 Task: Look for space in Dreux, France from 1st June, 2023 to 9th June, 2023 for 5 adults in price range Rs.6000 to Rs.12000. Place can be entire place with 3 bedrooms having 3 beds and 3 bathrooms. Property type can be house, flat, guest house. Booking option can be shelf check-in. Required host language is English.
Action: Mouse moved to (455, 107)
Screenshot: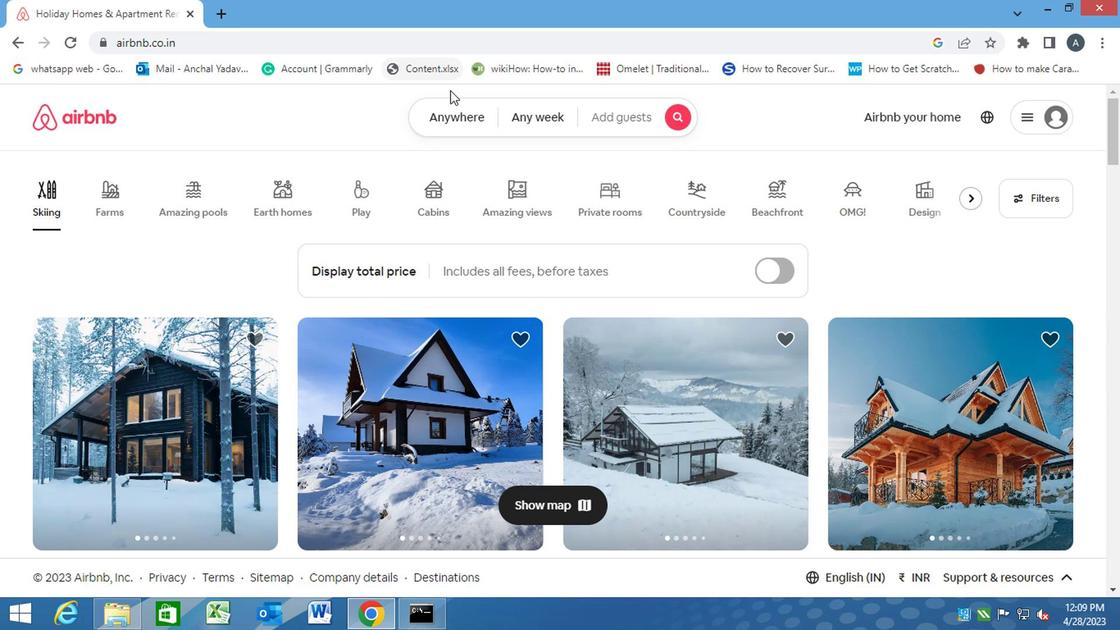 
Action: Mouse pressed left at (455, 107)
Screenshot: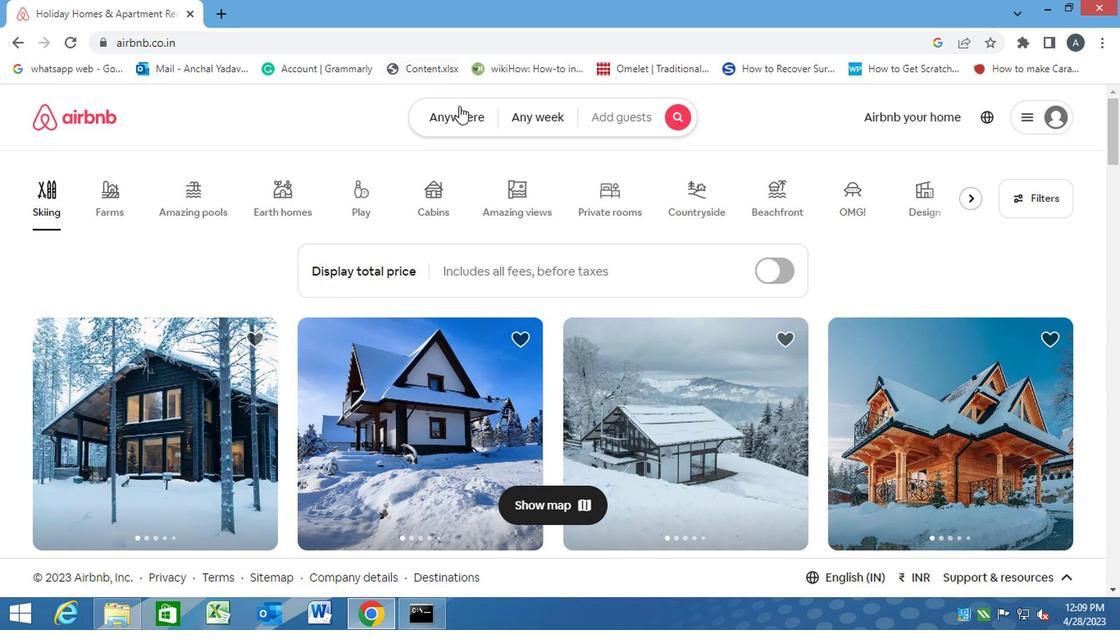 
Action: Mouse moved to (379, 175)
Screenshot: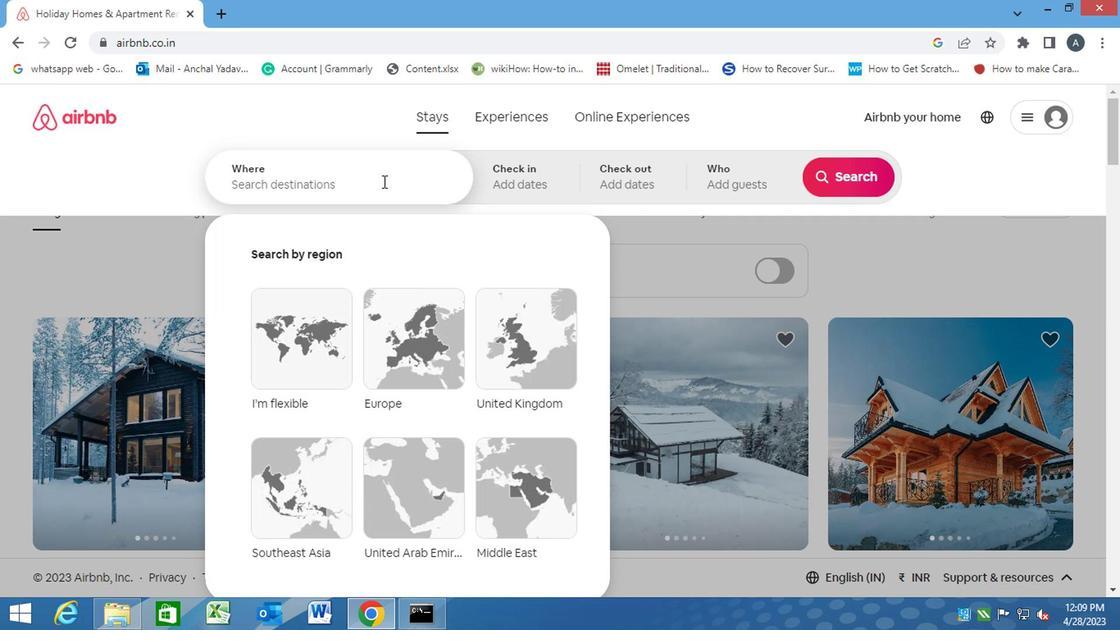 
Action: Mouse pressed left at (379, 175)
Screenshot: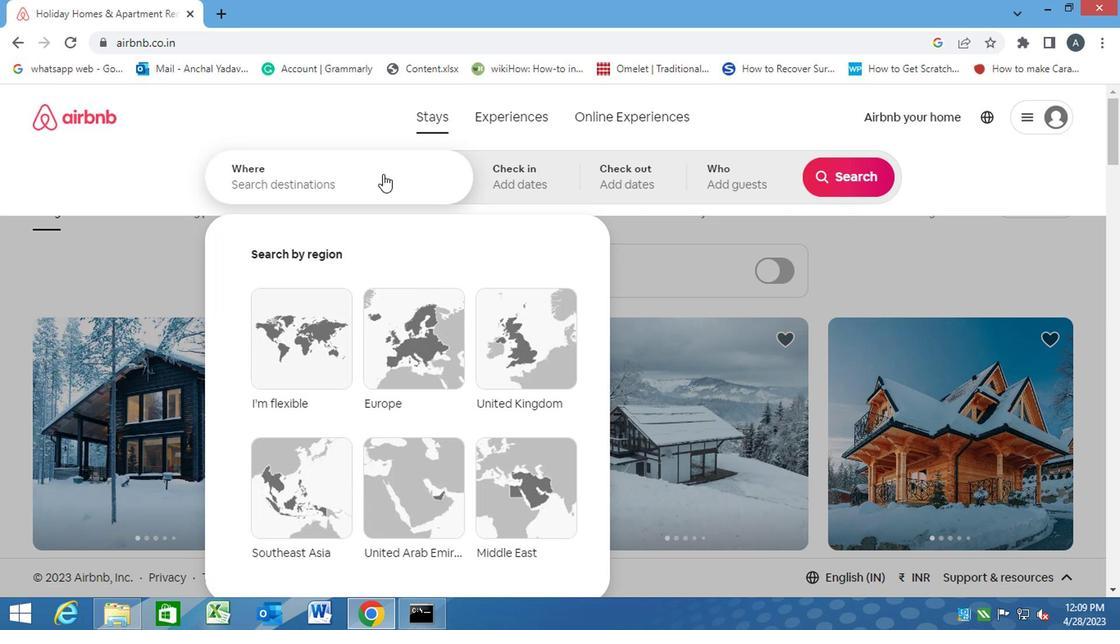 
Action: Key pressed d<Key.caps_lock>reux,<Key.space><Key.caps_lock>f<Key.caps_lock>rance<Key.enter>
Screenshot: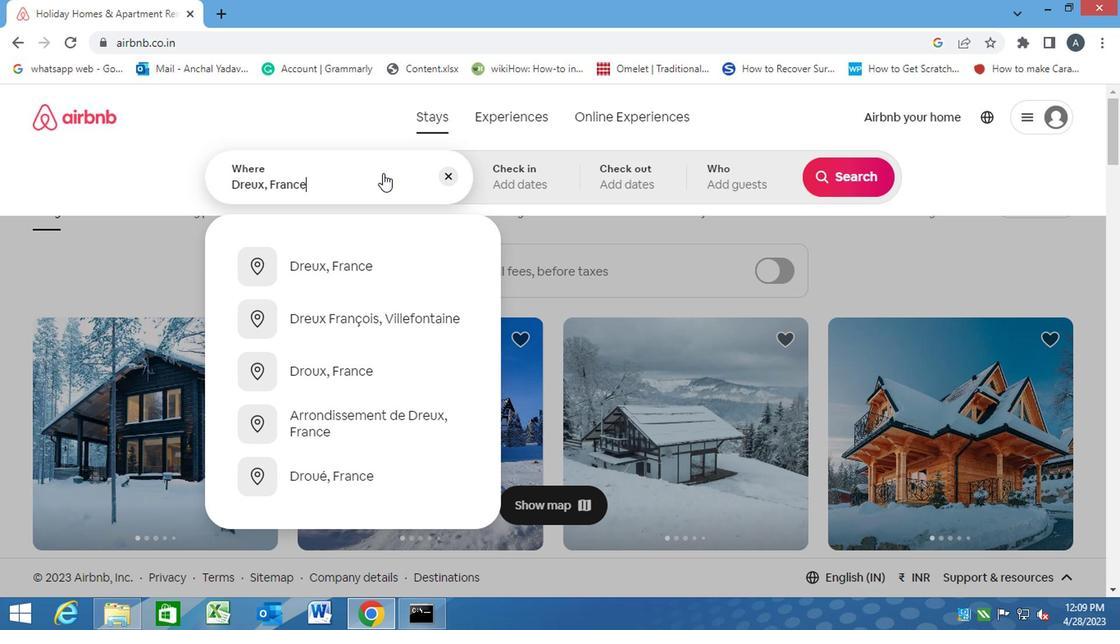 
Action: Mouse moved to (840, 307)
Screenshot: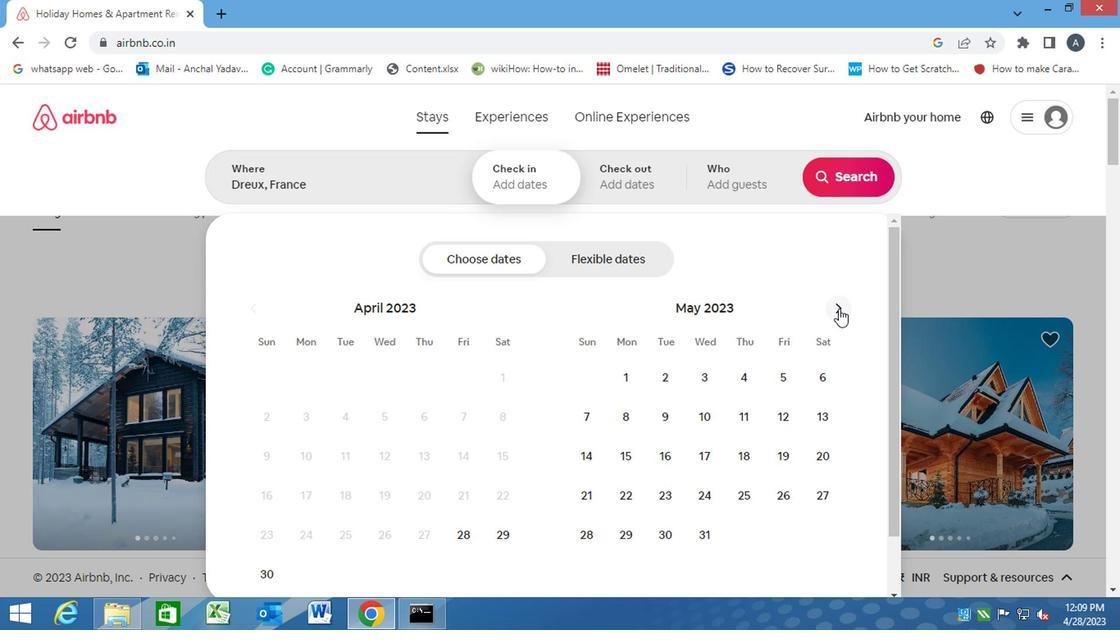 
Action: Mouse pressed left at (840, 307)
Screenshot: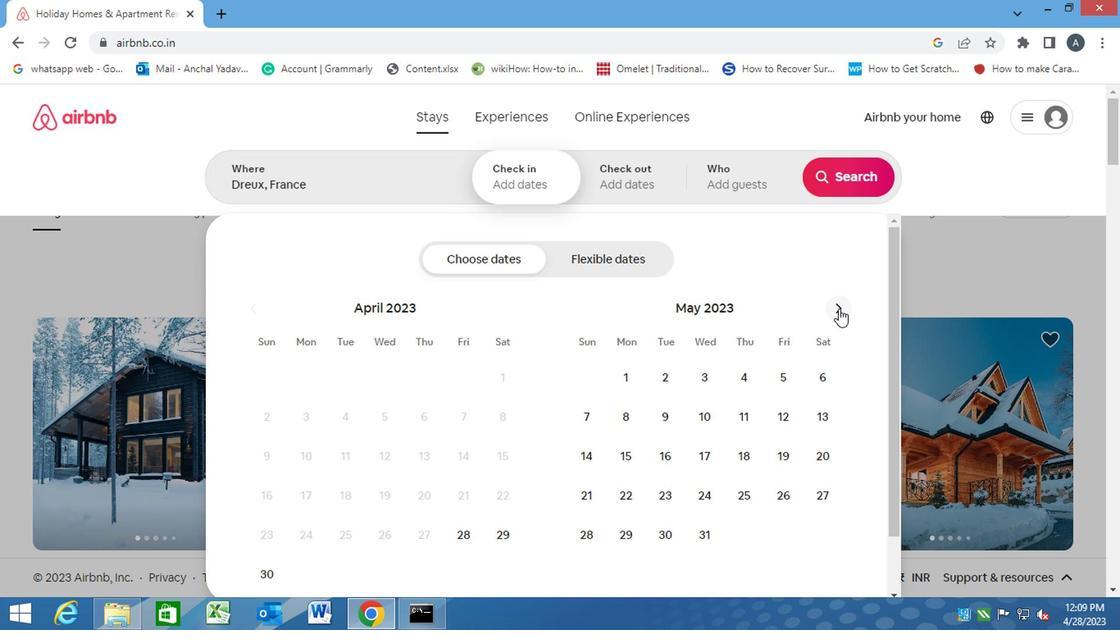 
Action: Mouse moved to (740, 374)
Screenshot: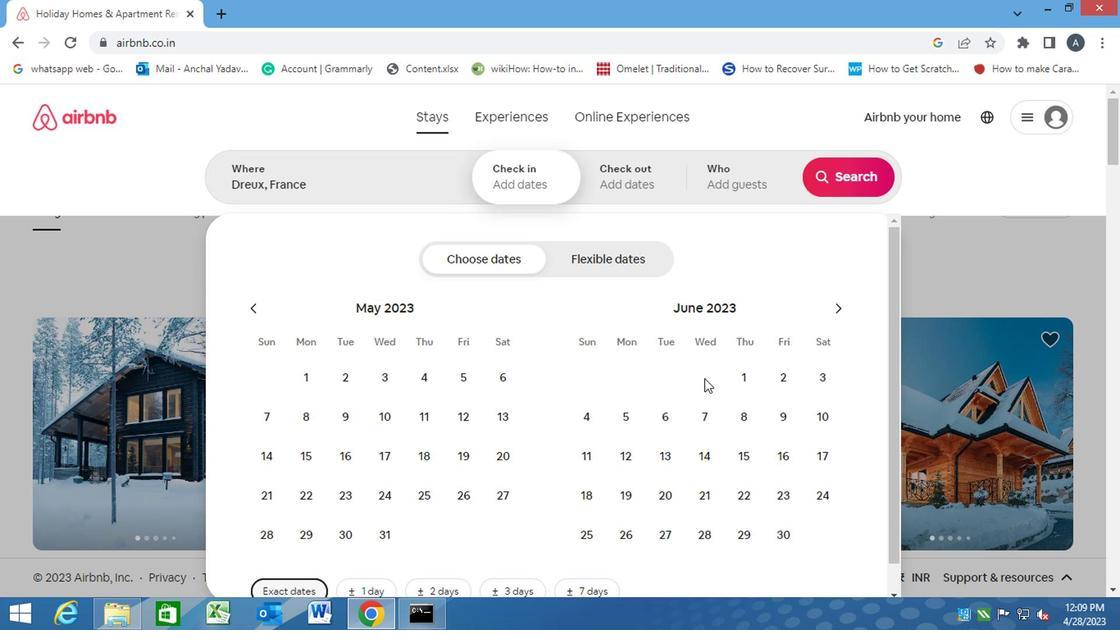 
Action: Mouse pressed left at (740, 374)
Screenshot: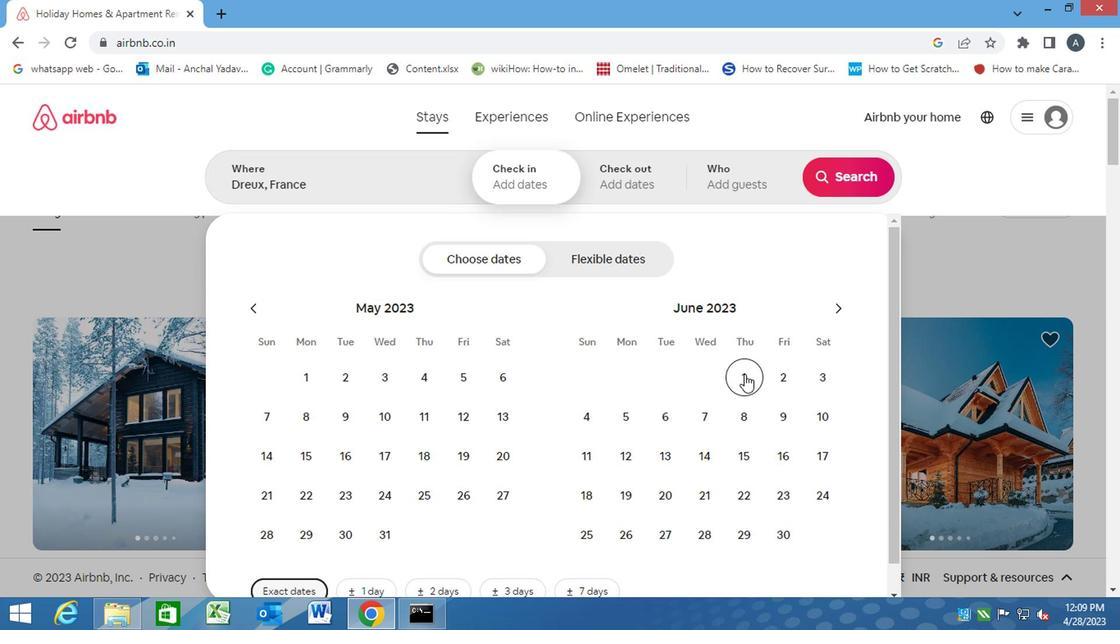 
Action: Mouse moved to (779, 411)
Screenshot: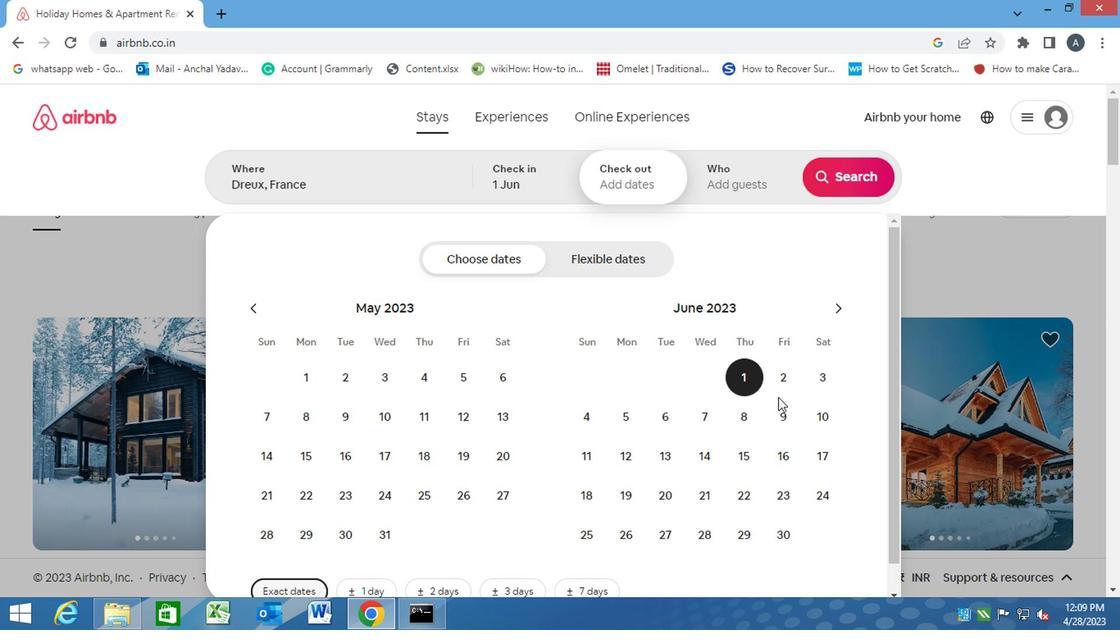 
Action: Mouse pressed left at (779, 411)
Screenshot: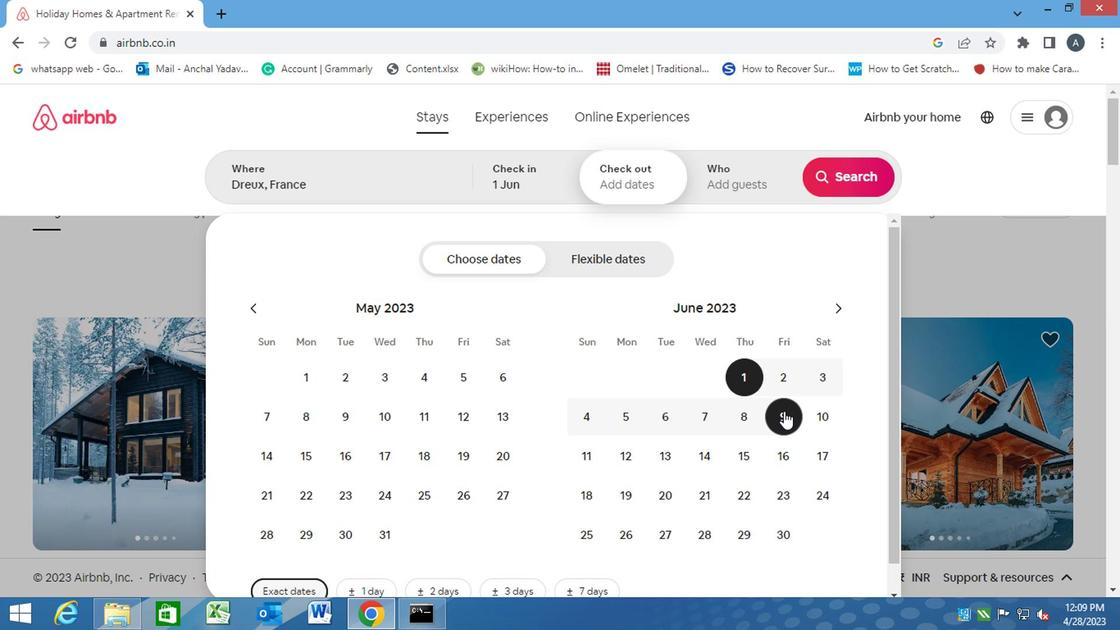 
Action: Mouse moved to (732, 172)
Screenshot: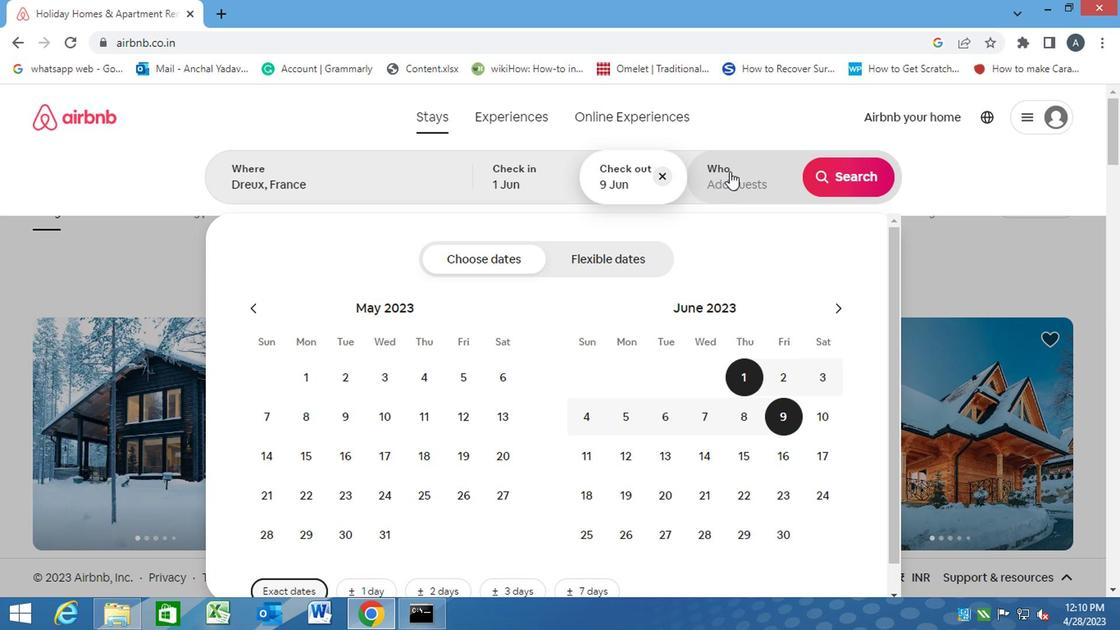 
Action: Mouse pressed left at (732, 172)
Screenshot: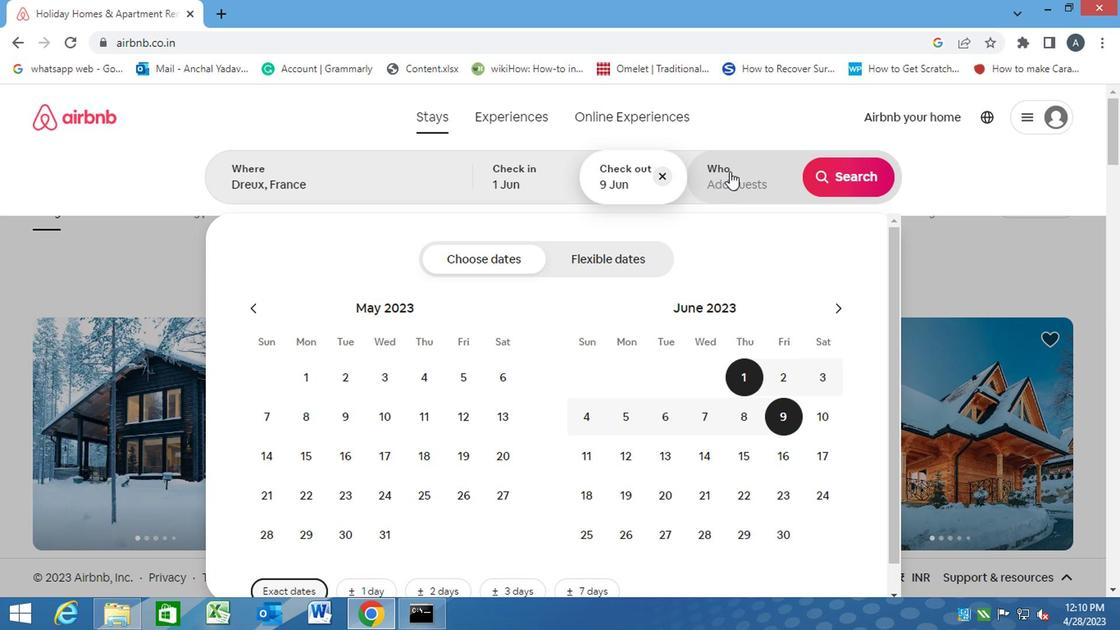 
Action: Mouse moved to (851, 263)
Screenshot: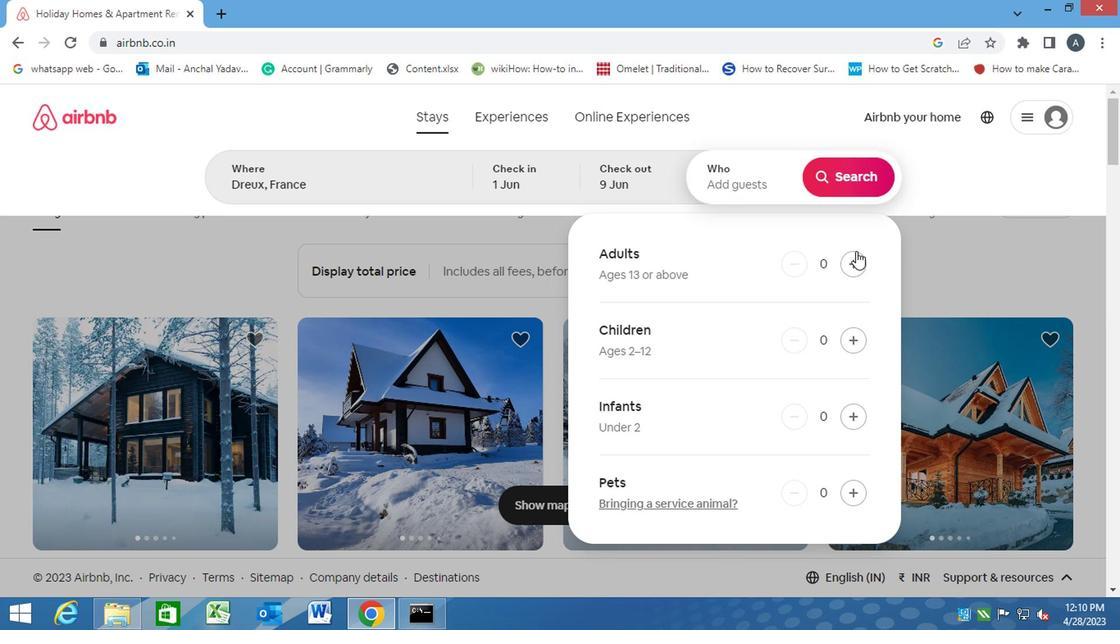 
Action: Mouse pressed left at (851, 263)
Screenshot: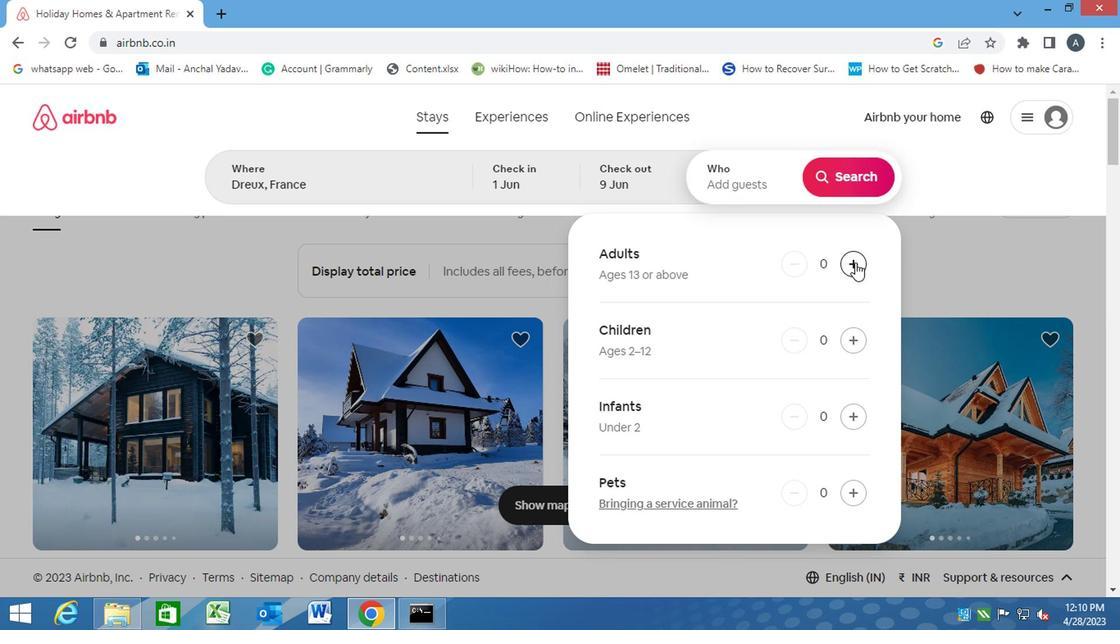 
Action: Mouse moved to (850, 263)
Screenshot: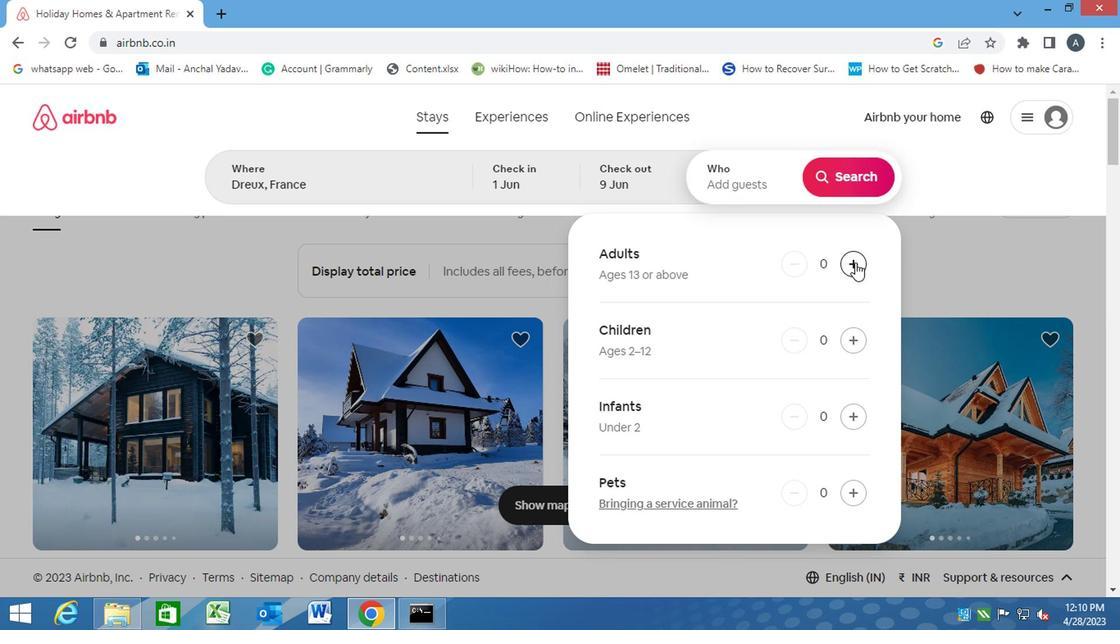 
Action: Mouse pressed left at (850, 263)
Screenshot: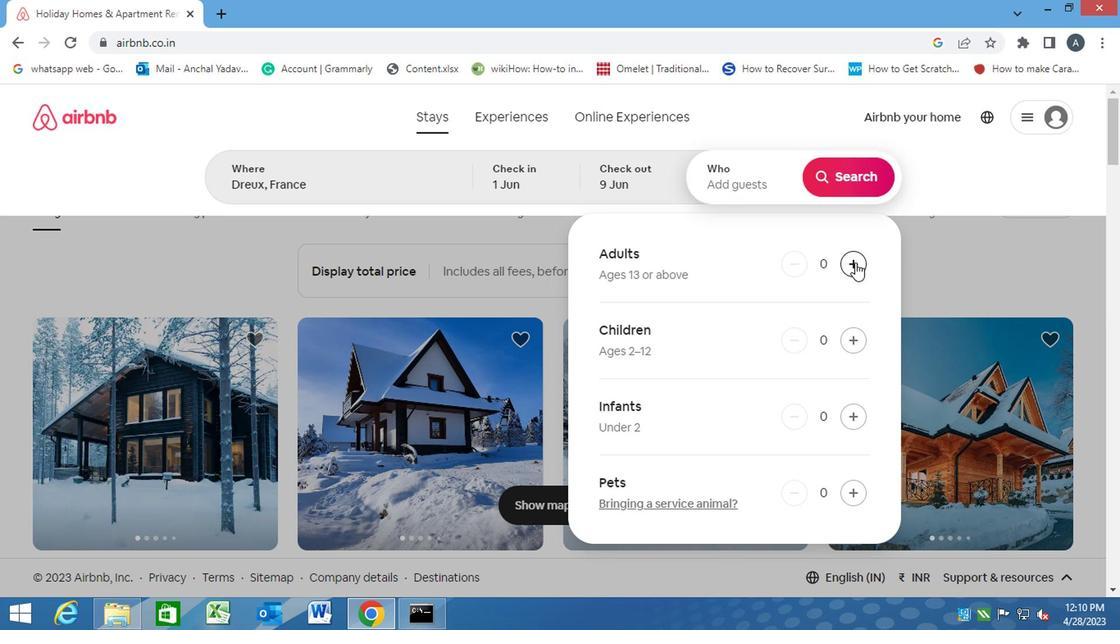 
Action: Mouse moved to (849, 263)
Screenshot: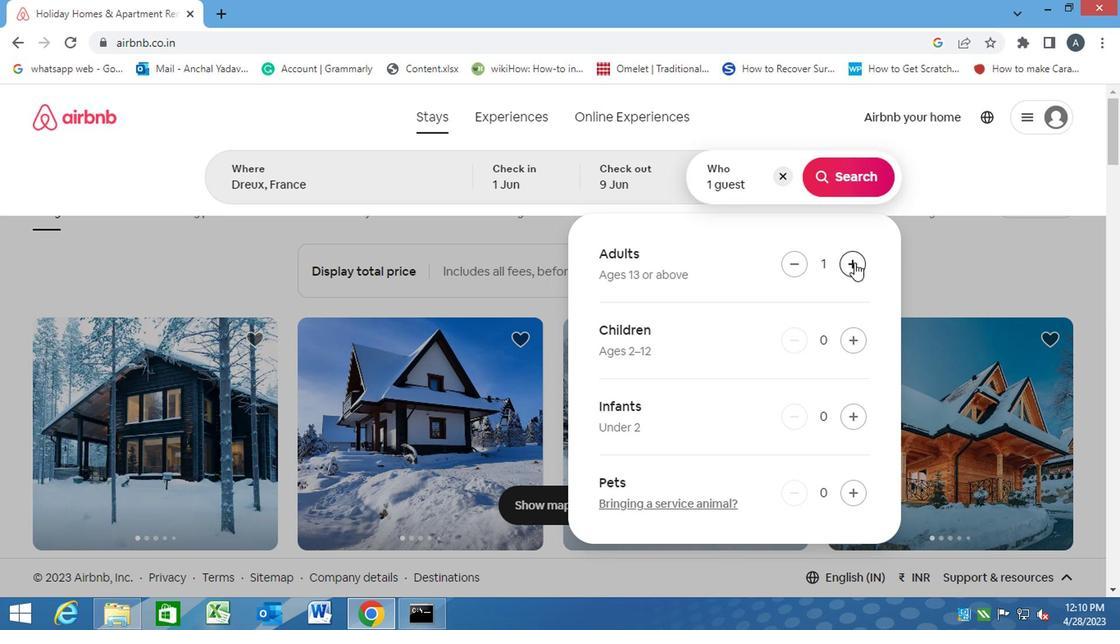 
Action: Mouse pressed left at (849, 263)
Screenshot: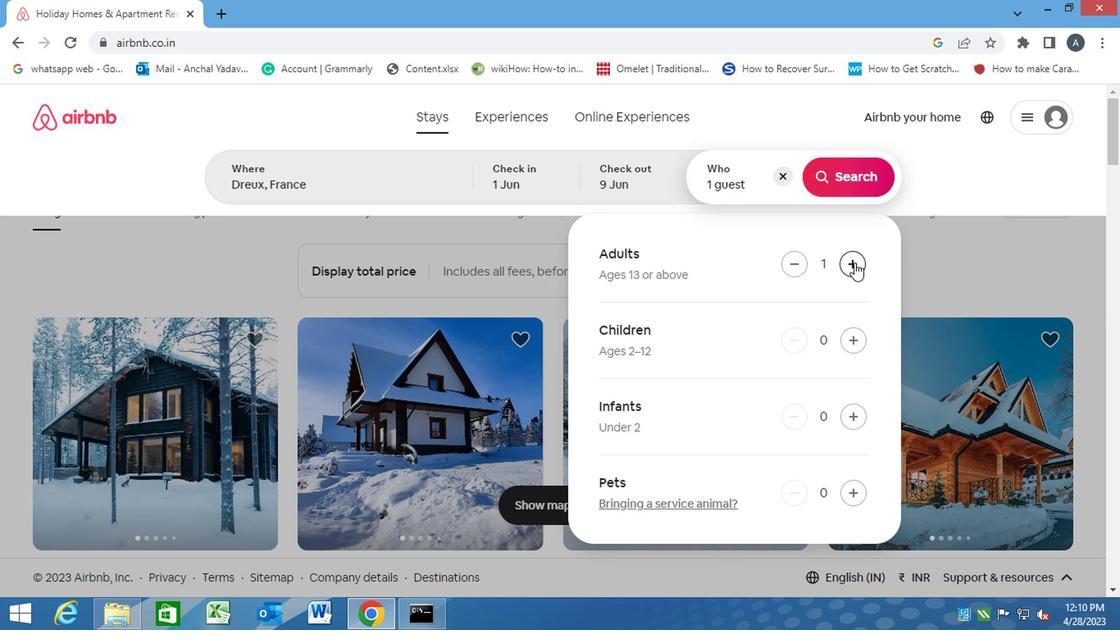 
Action: Mouse moved to (848, 263)
Screenshot: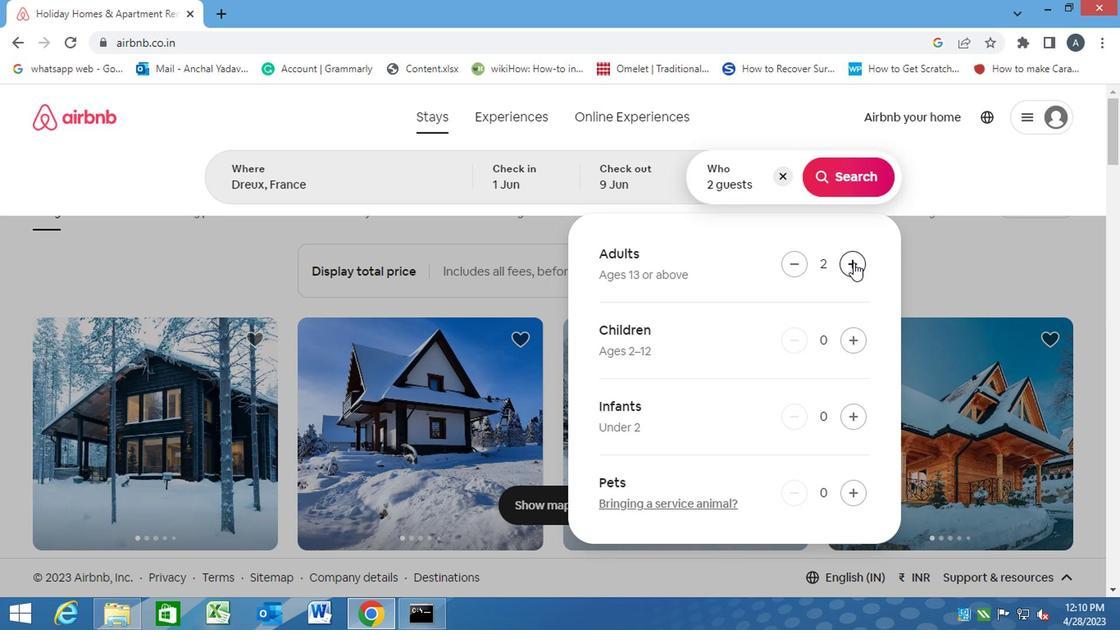 
Action: Mouse pressed left at (848, 263)
Screenshot: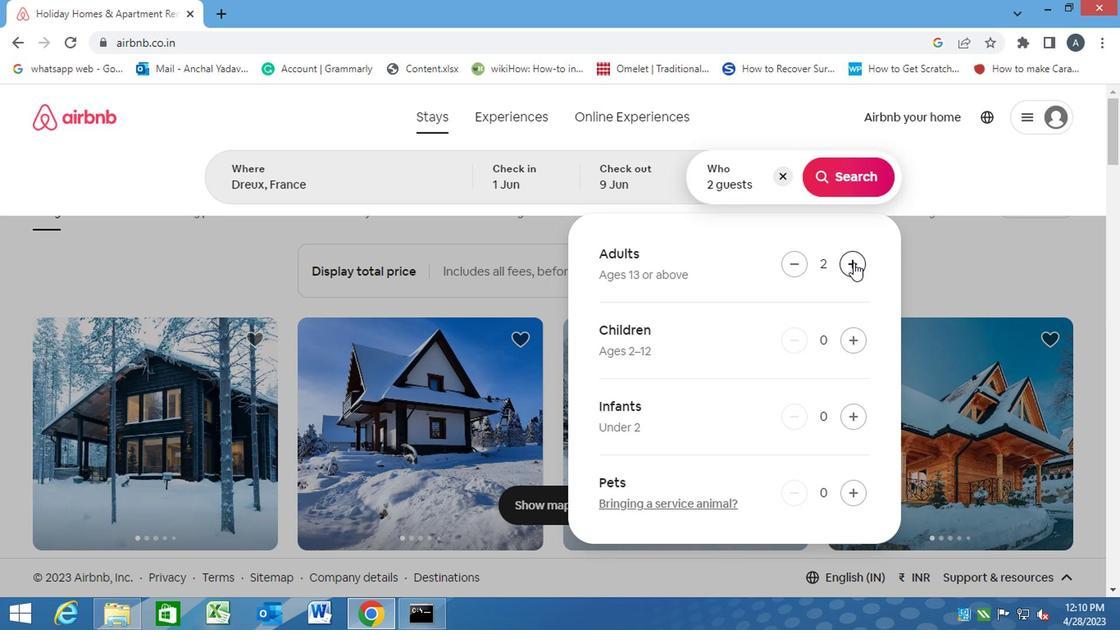 
Action: Mouse pressed left at (848, 263)
Screenshot: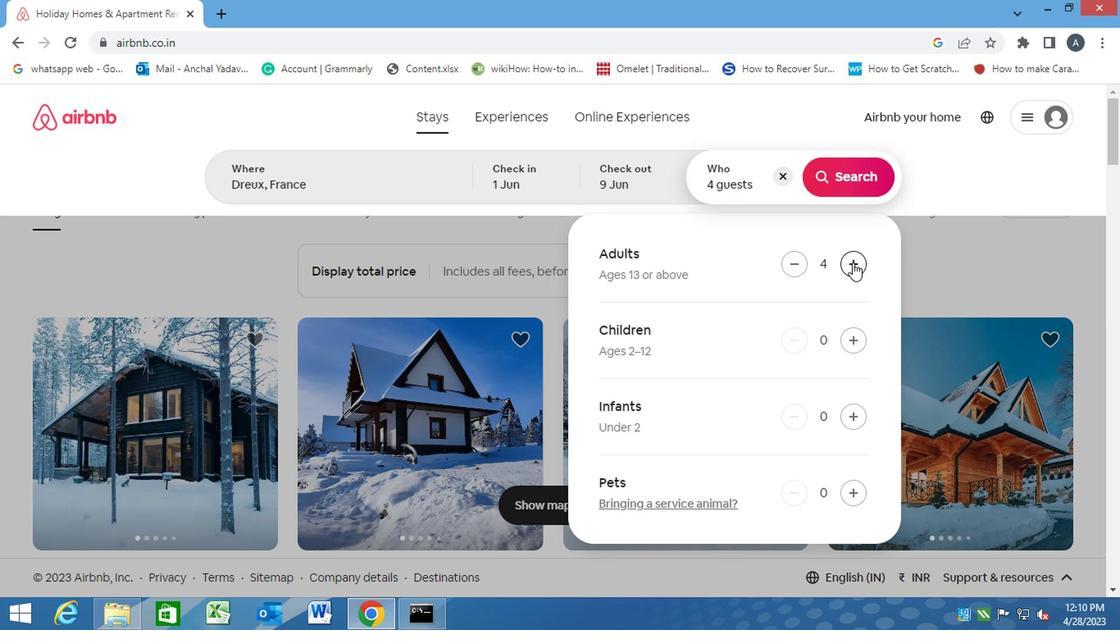 
Action: Mouse moved to (834, 183)
Screenshot: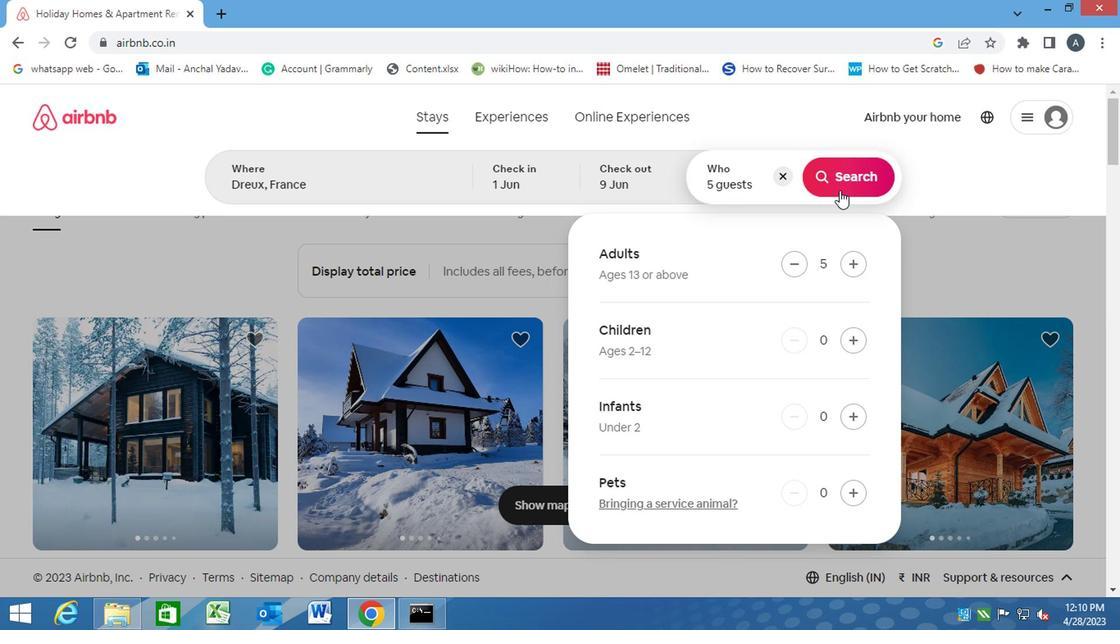 
Action: Mouse pressed left at (834, 183)
Screenshot: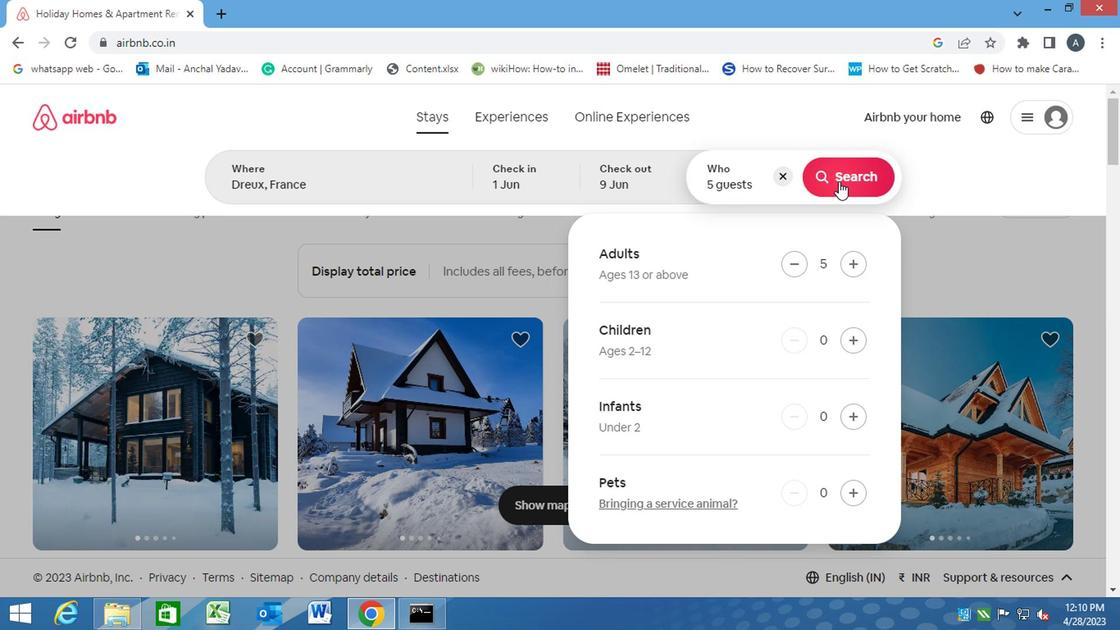 
Action: Mouse moved to (1023, 183)
Screenshot: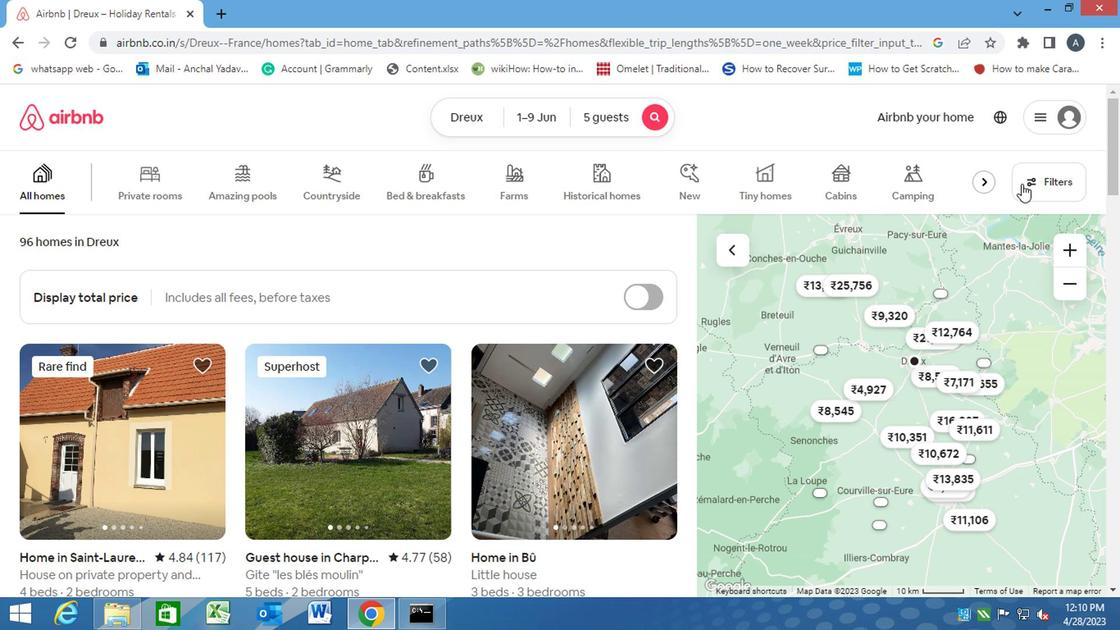 
Action: Mouse pressed left at (1023, 183)
Screenshot: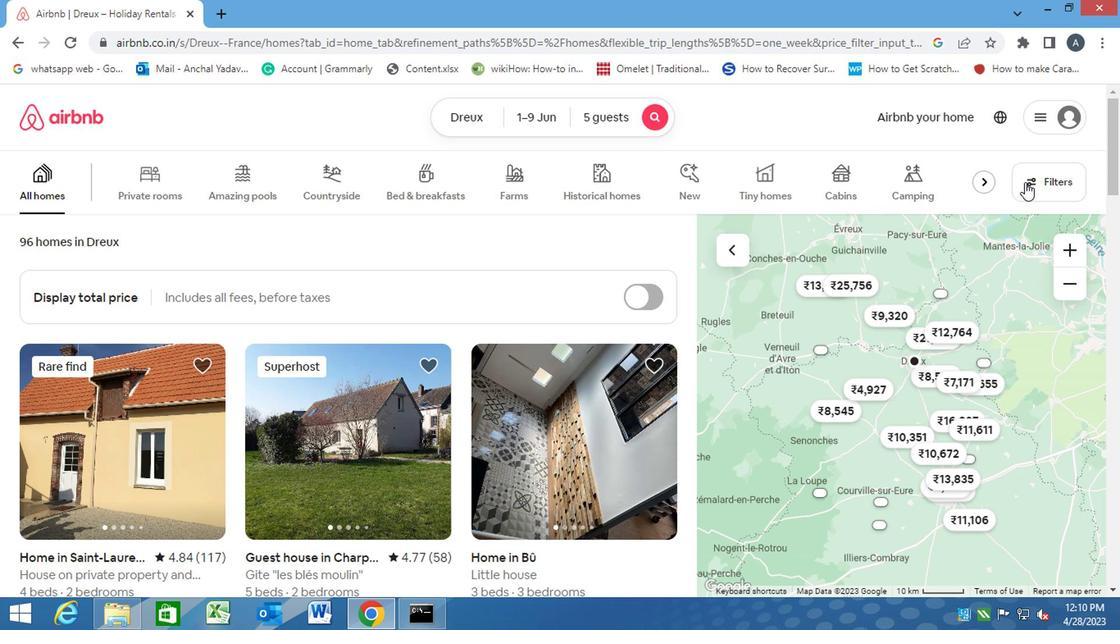 
Action: Mouse moved to (354, 391)
Screenshot: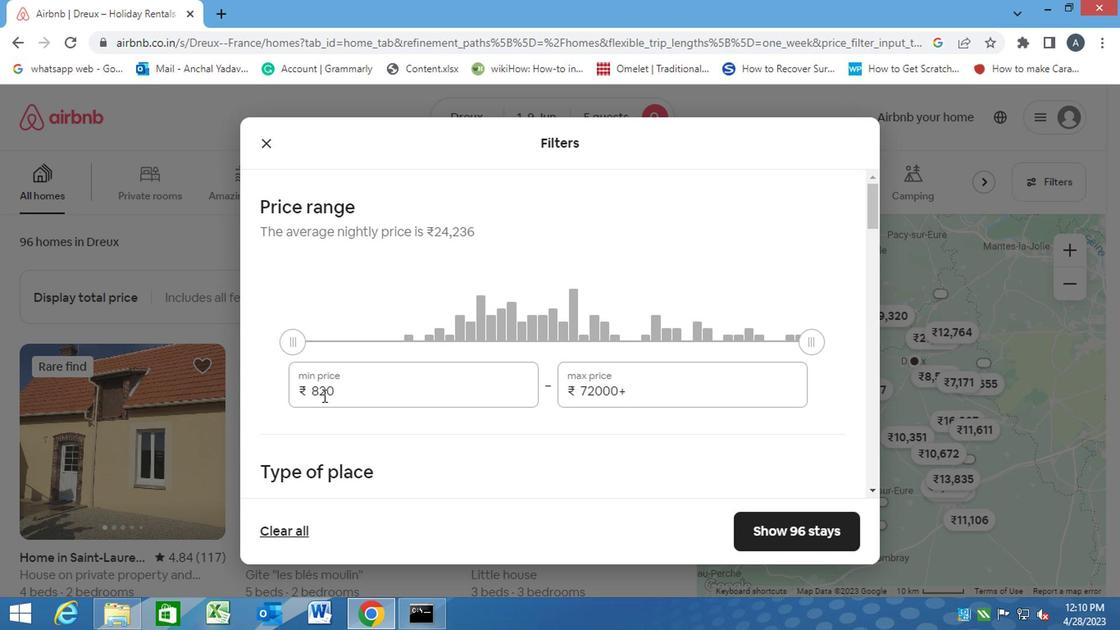 
Action: Mouse scrolled (354, 390) with delta (0, 0)
Screenshot: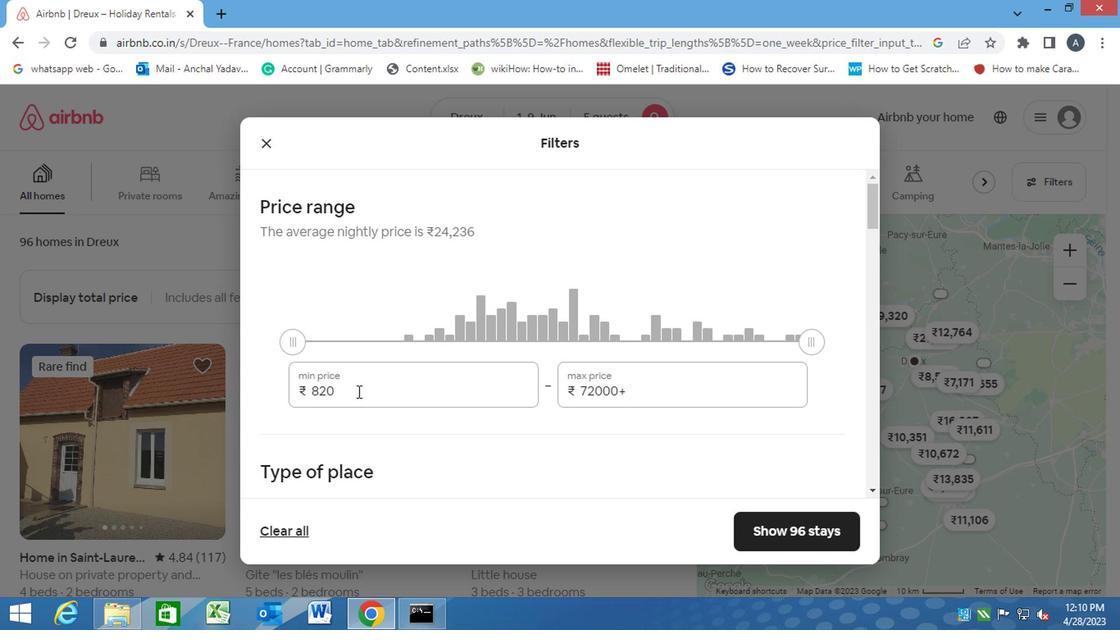 
Action: Mouse scrolled (354, 390) with delta (0, 0)
Screenshot: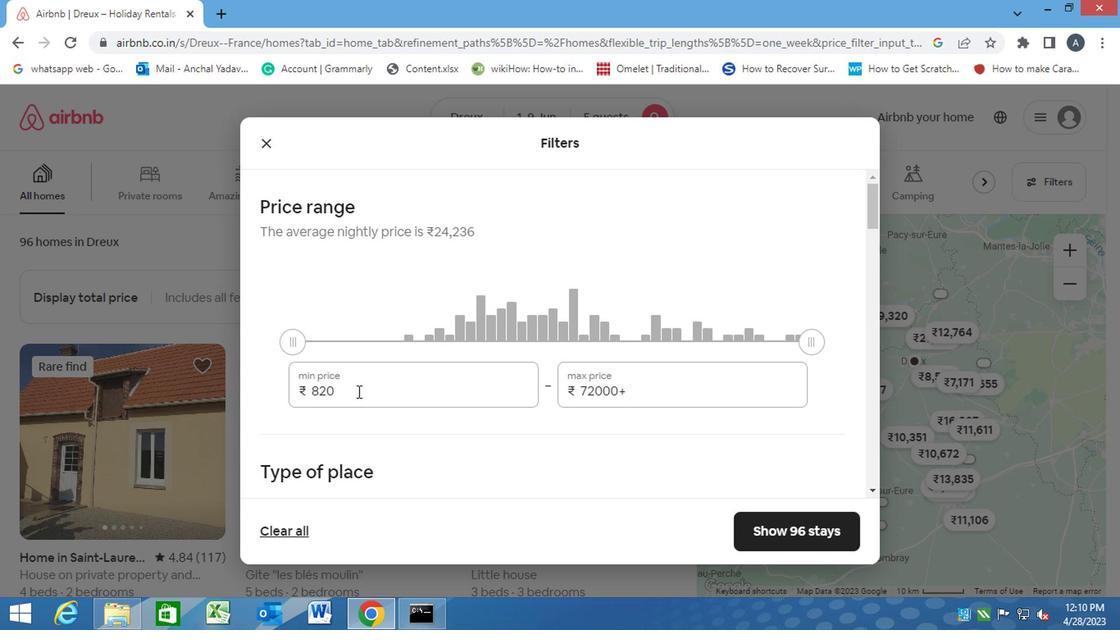 
Action: Mouse moved to (343, 218)
Screenshot: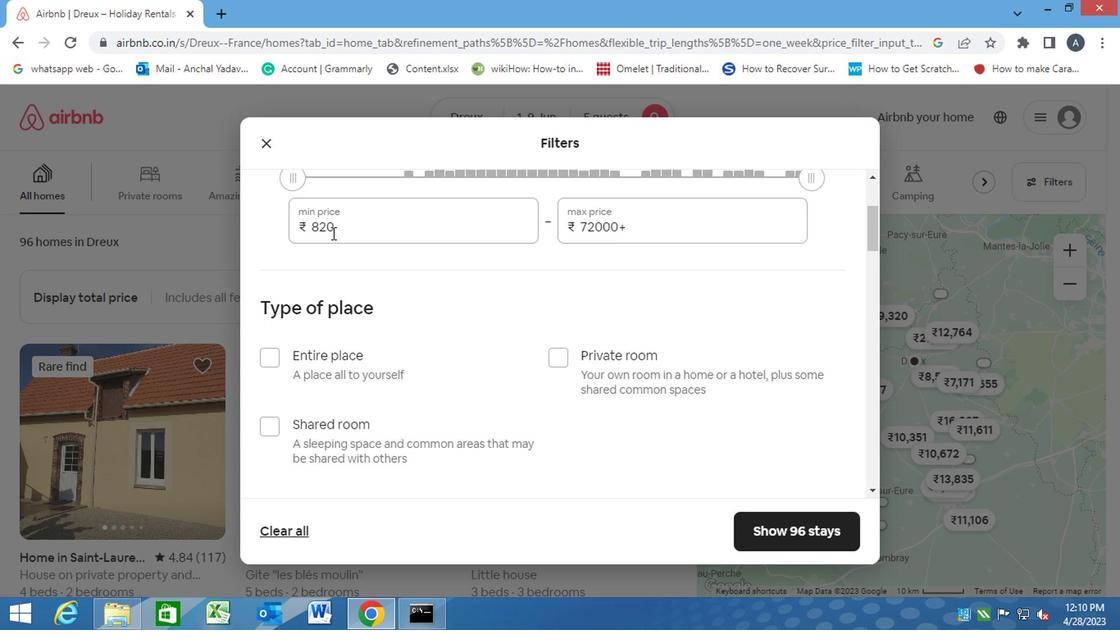 
Action: Mouse pressed left at (343, 218)
Screenshot: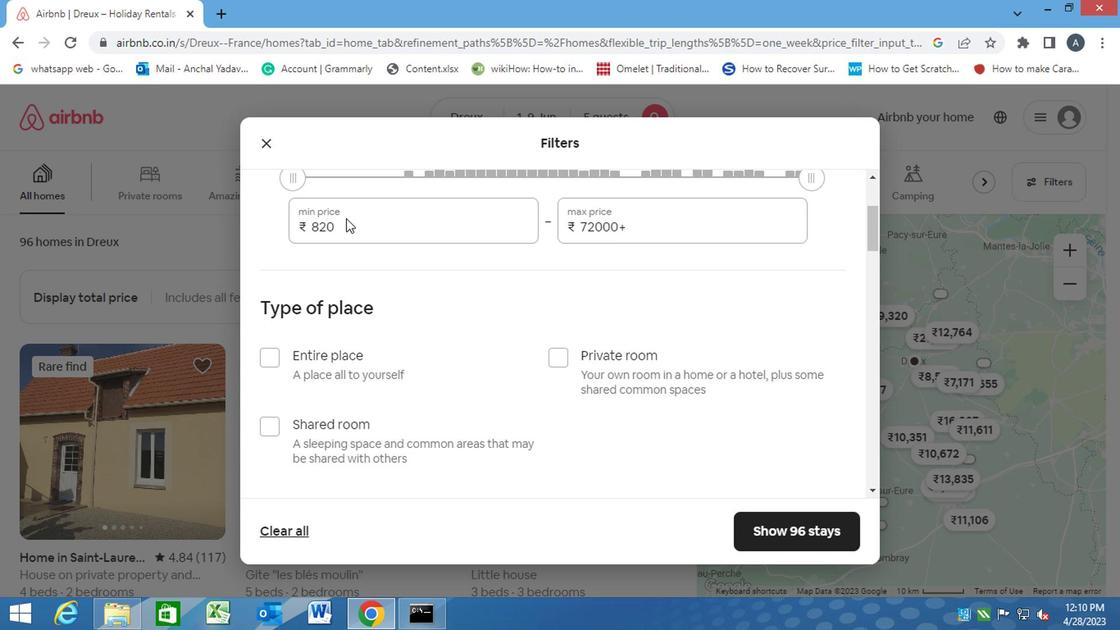 
Action: Mouse moved to (338, 224)
Screenshot: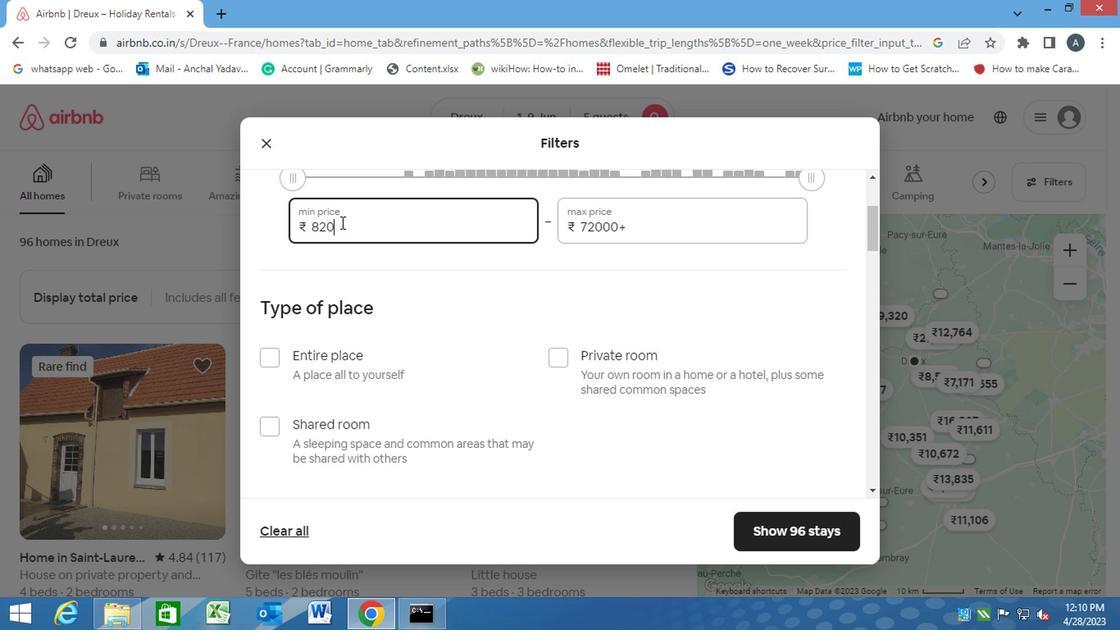 
Action: Mouse pressed left at (338, 224)
Screenshot: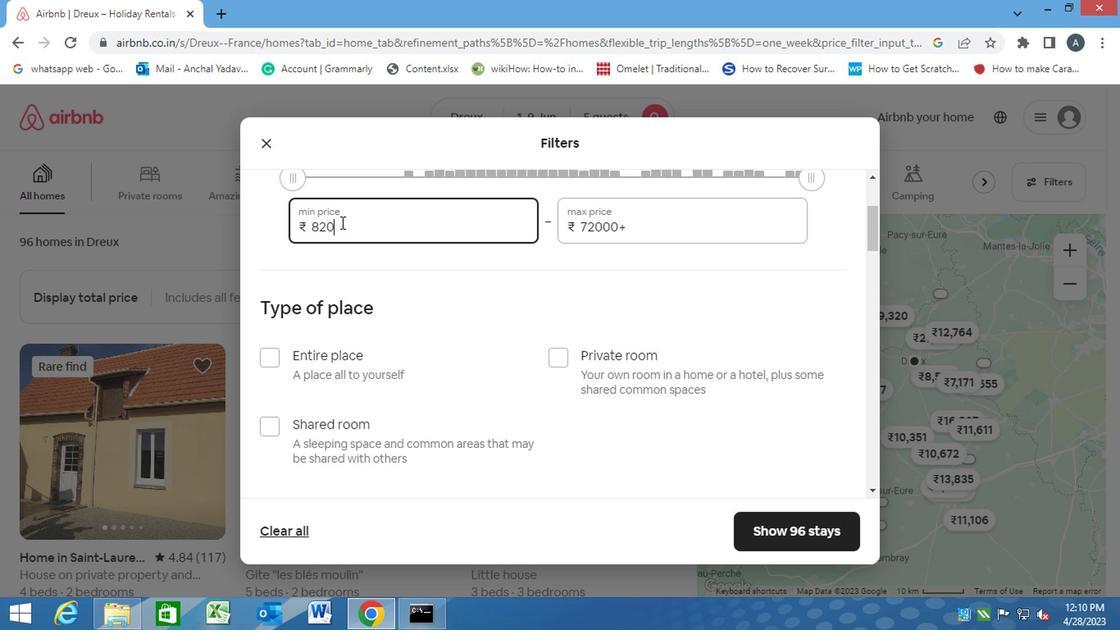 
Action: Mouse moved to (292, 234)
Screenshot: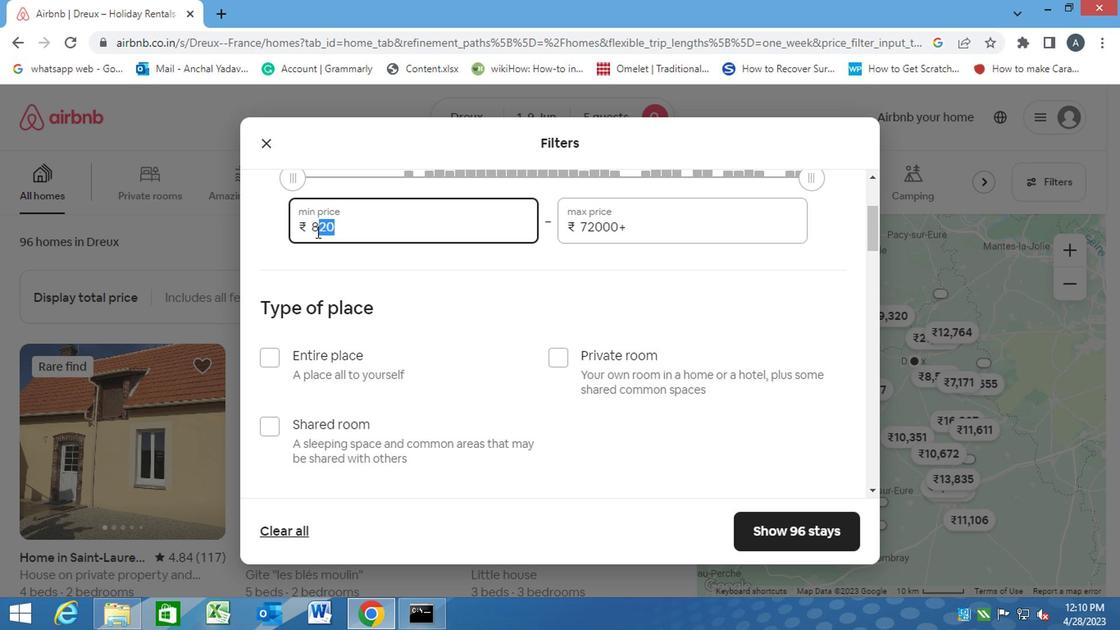 
Action: Key pressed 6000<Key.tab><Key.backspace><Key.backspace>129<Key.backspace>000
Screenshot: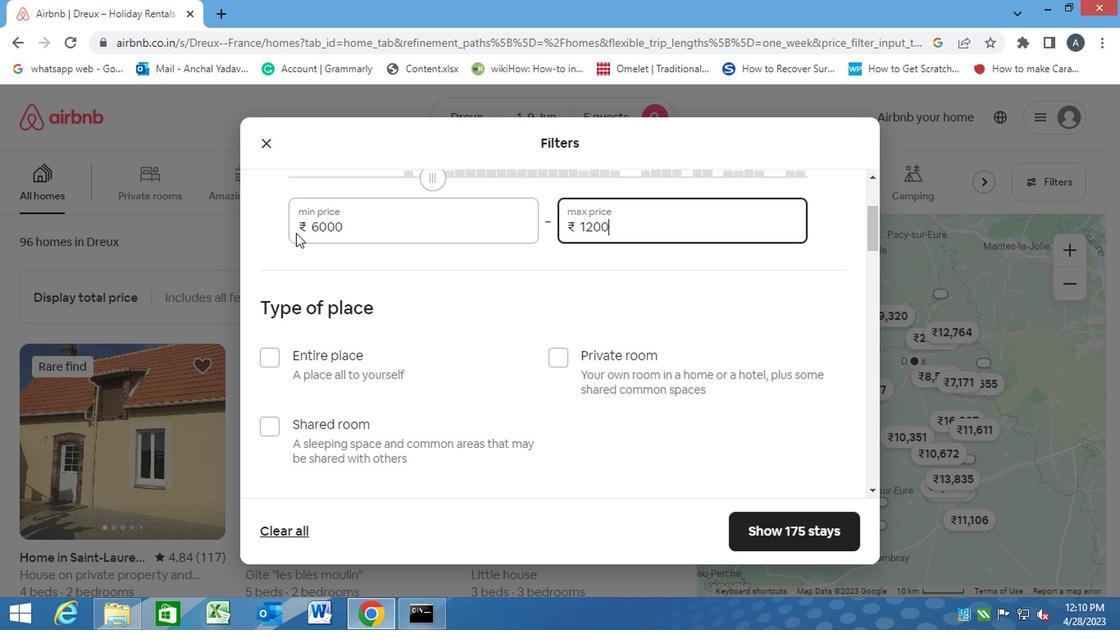 
Action: Mouse moved to (337, 232)
Screenshot: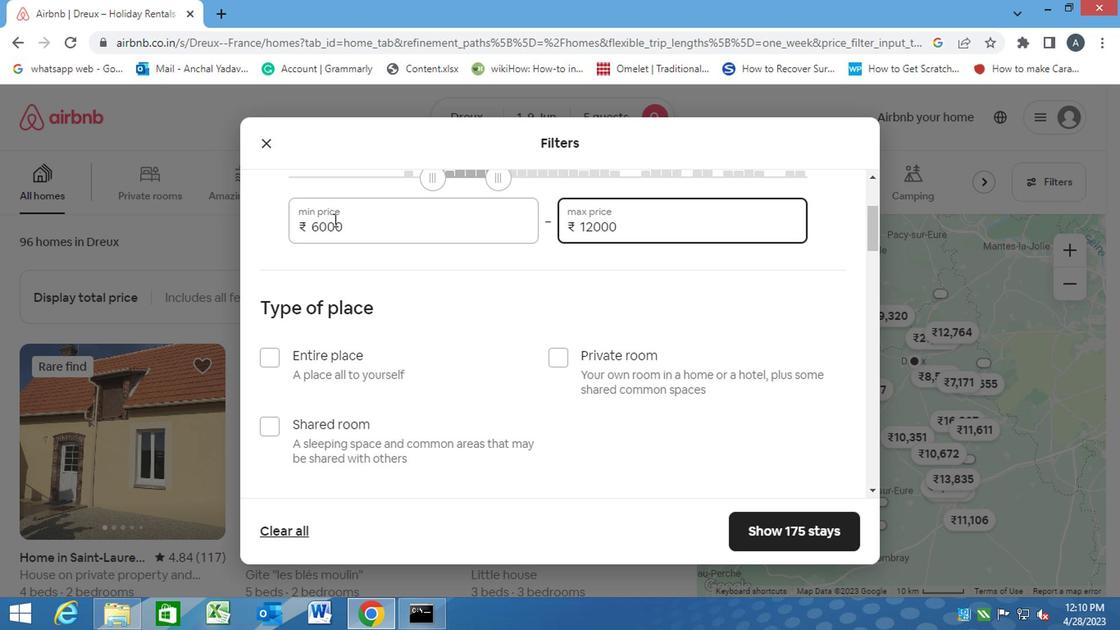 
Action: Mouse scrolled (337, 231) with delta (0, -1)
Screenshot: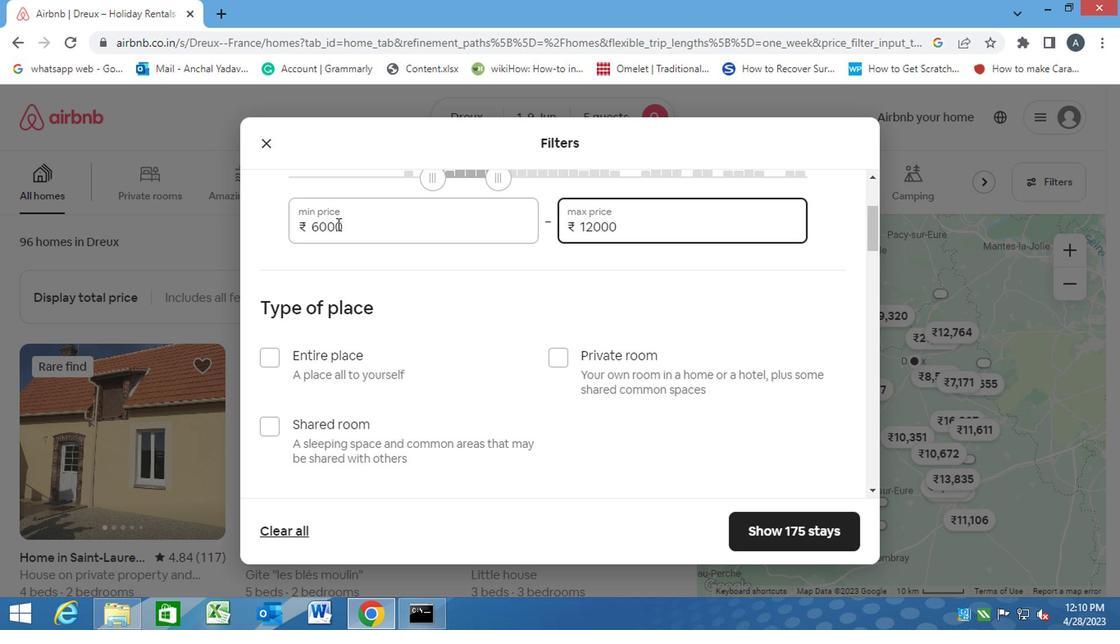 
Action: Mouse moved to (272, 271)
Screenshot: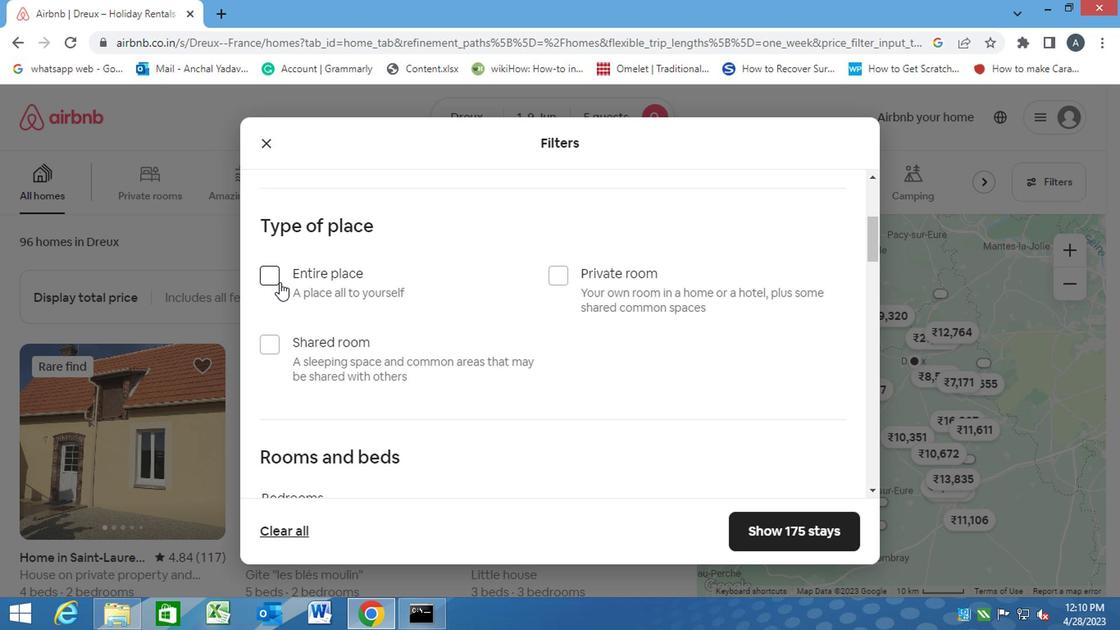 
Action: Mouse pressed left at (272, 271)
Screenshot: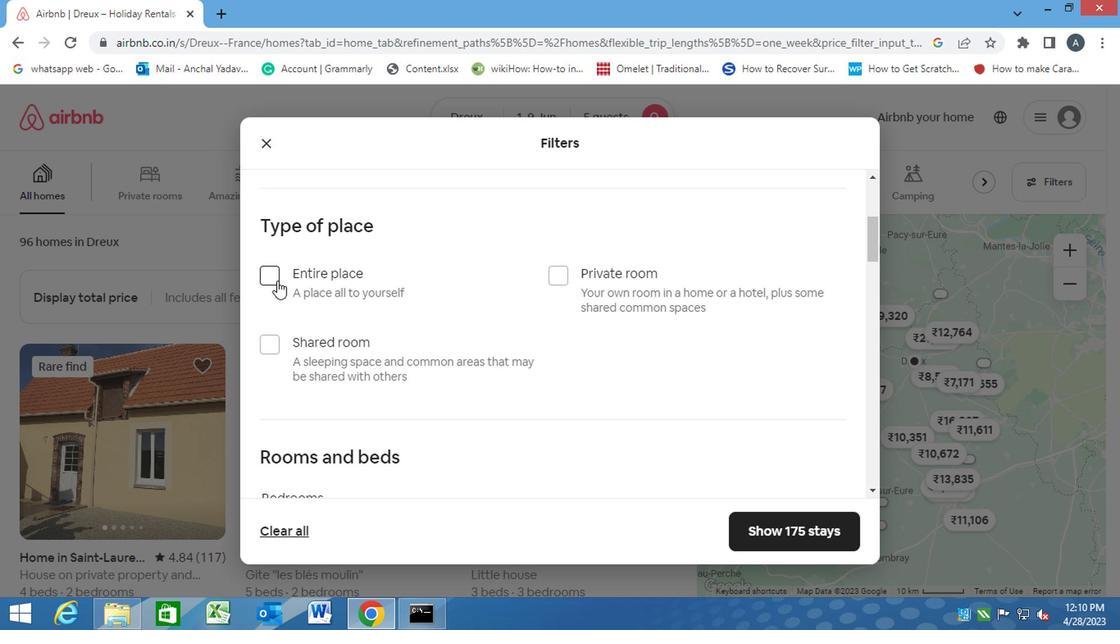
Action: Mouse moved to (438, 317)
Screenshot: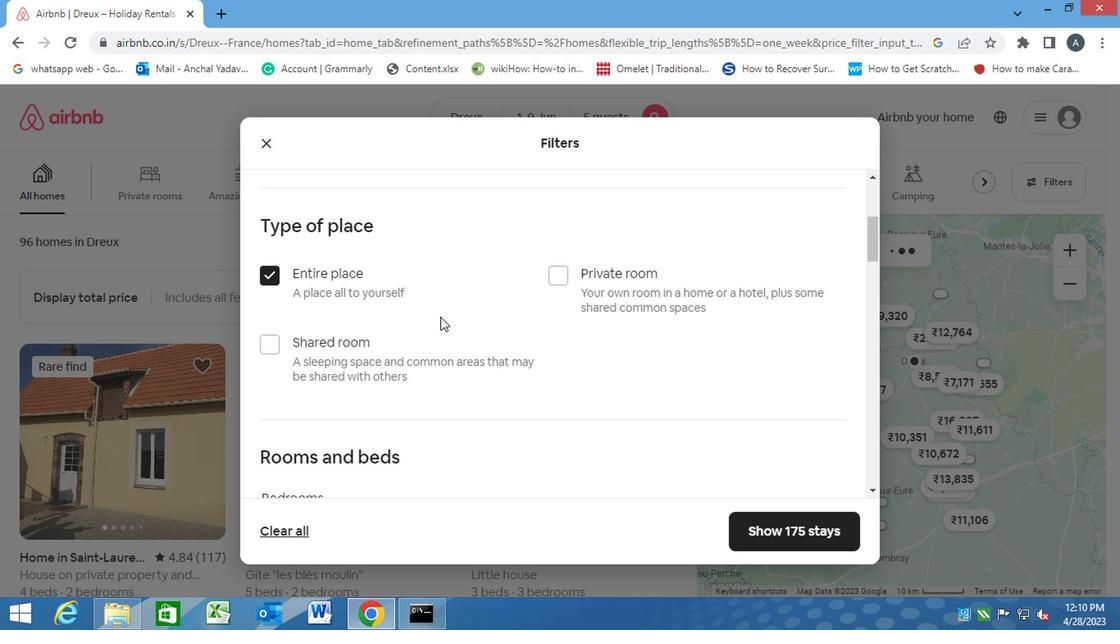 
Action: Mouse scrolled (438, 316) with delta (0, 0)
Screenshot: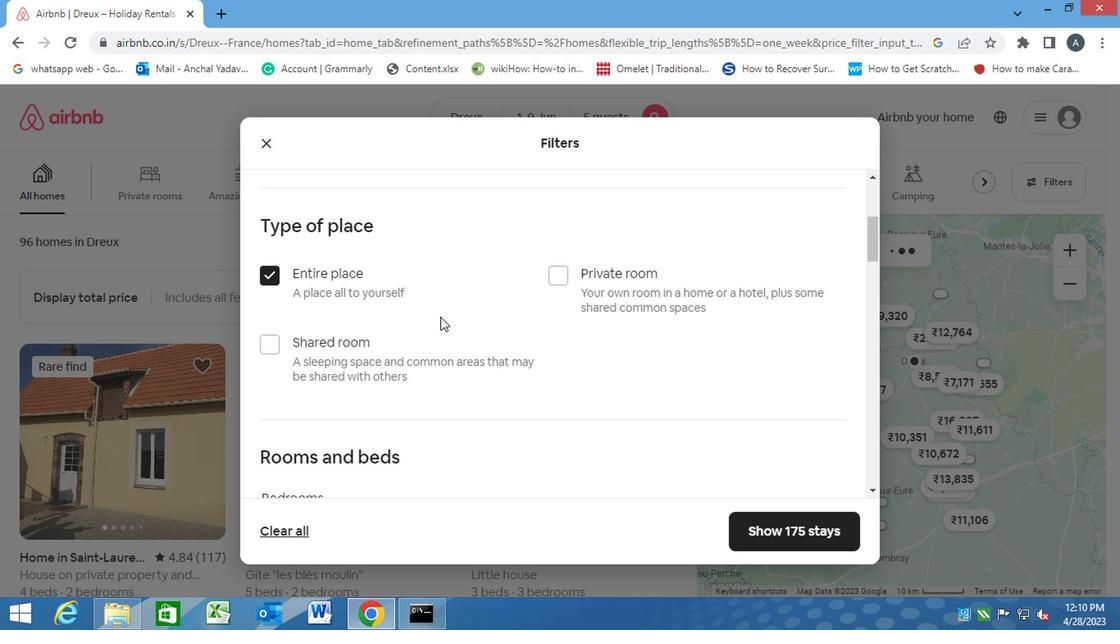 
Action: Mouse moved to (438, 319)
Screenshot: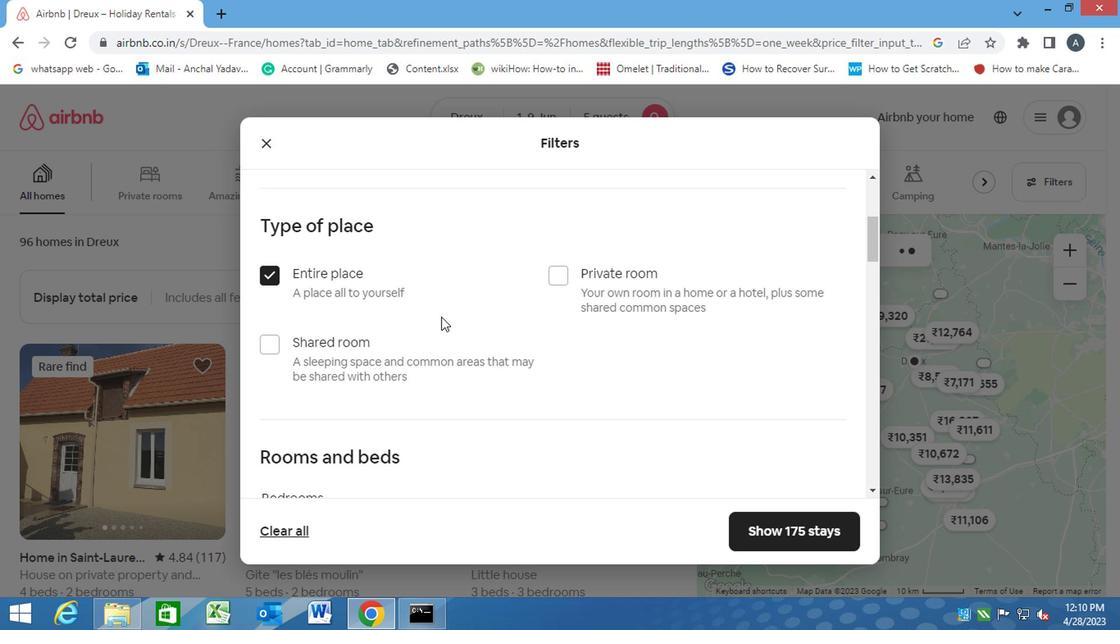 
Action: Mouse scrolled (438, 319) with delta (0, 0)
Screenshot: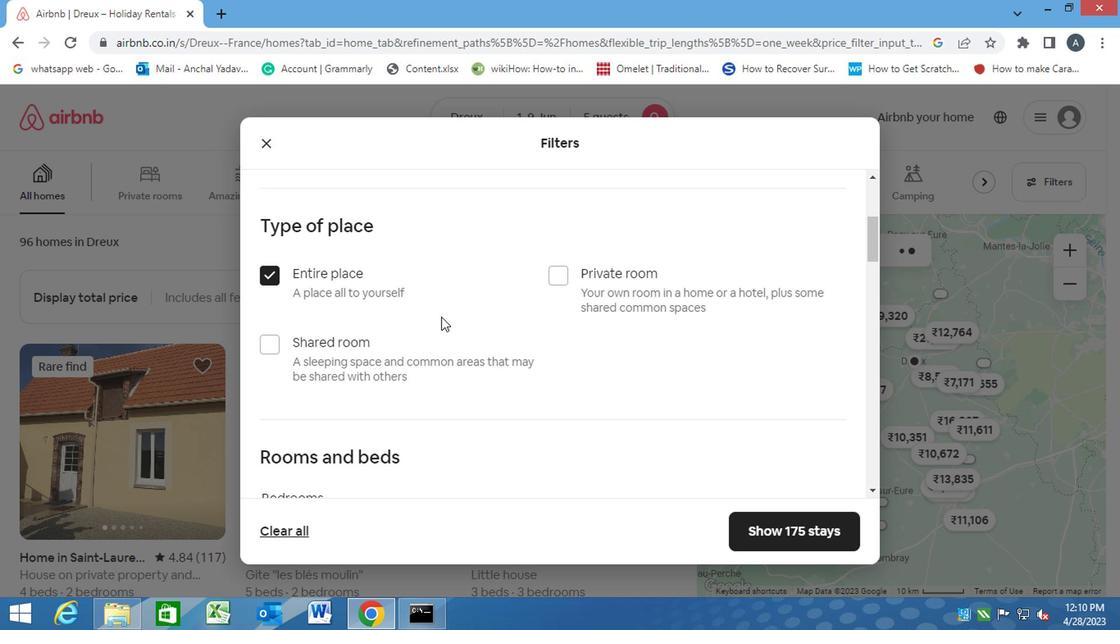 
Action: Mouse scrolled (438, 319) with delta (0, 0)
Screenshot: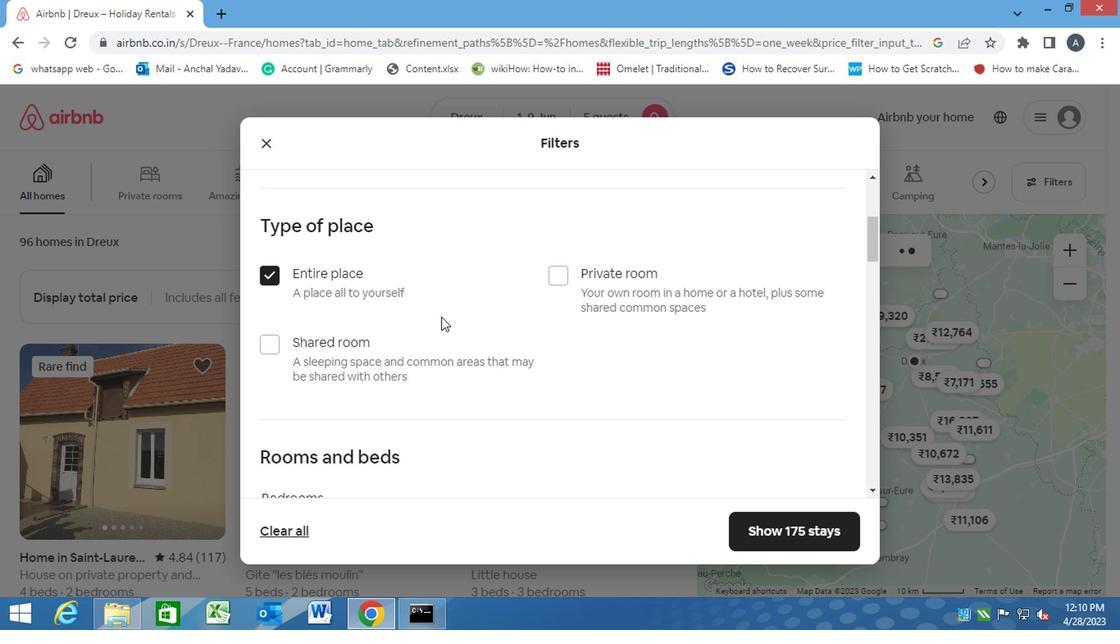 
Action: Mouse moved to (477, 290)
Screenshot: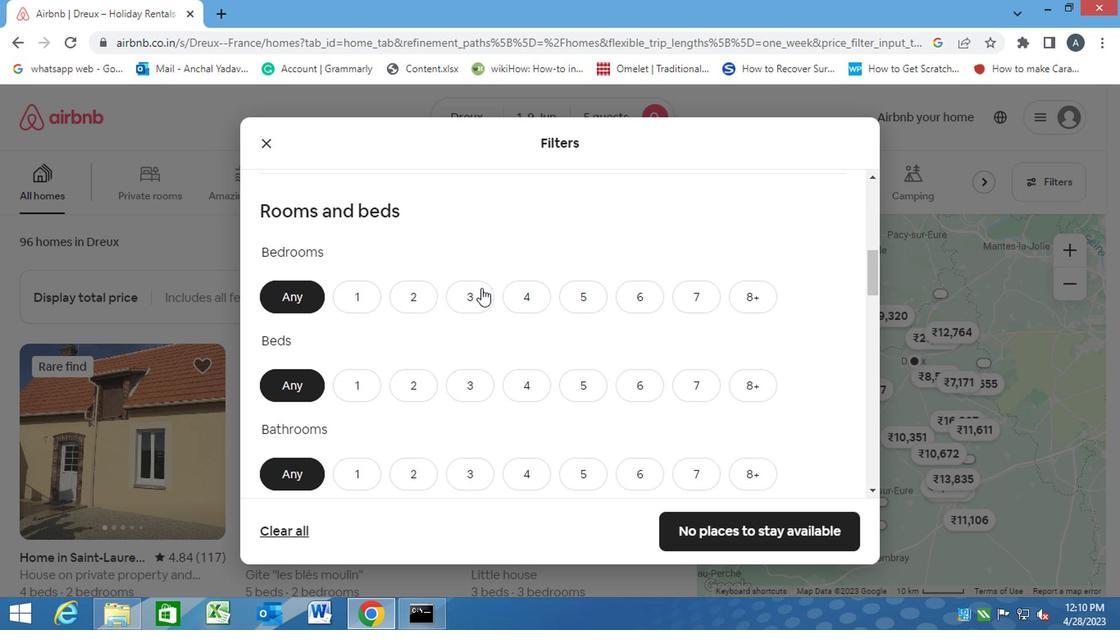
Action: Mouse pressed left at (477, 290)
Screenshot: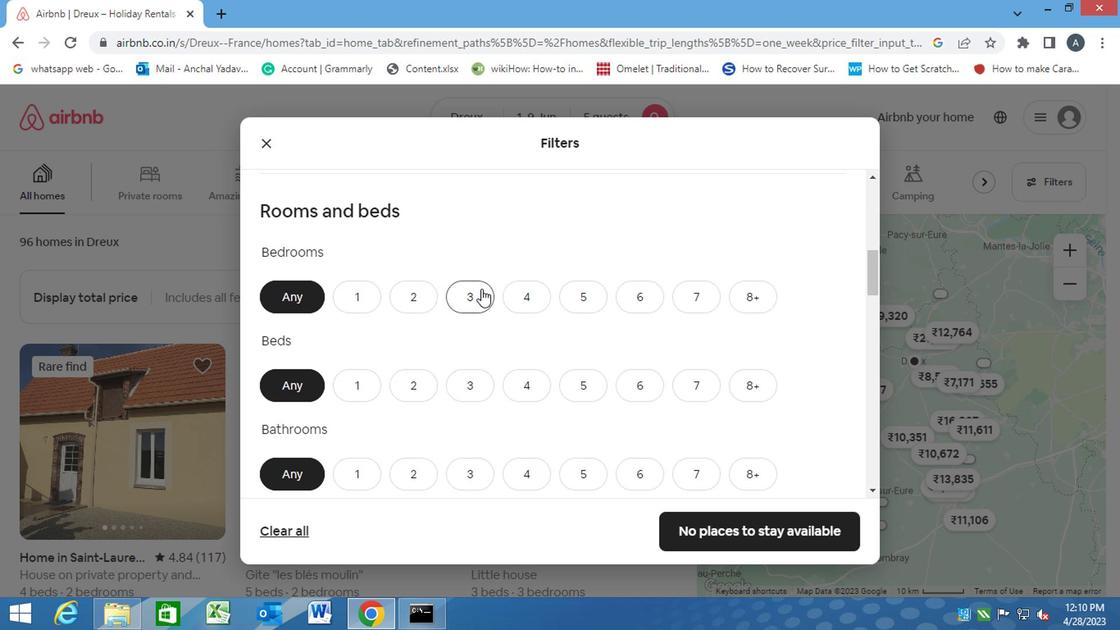 
Action: Mouse moved to (469, 374)
Screenshot: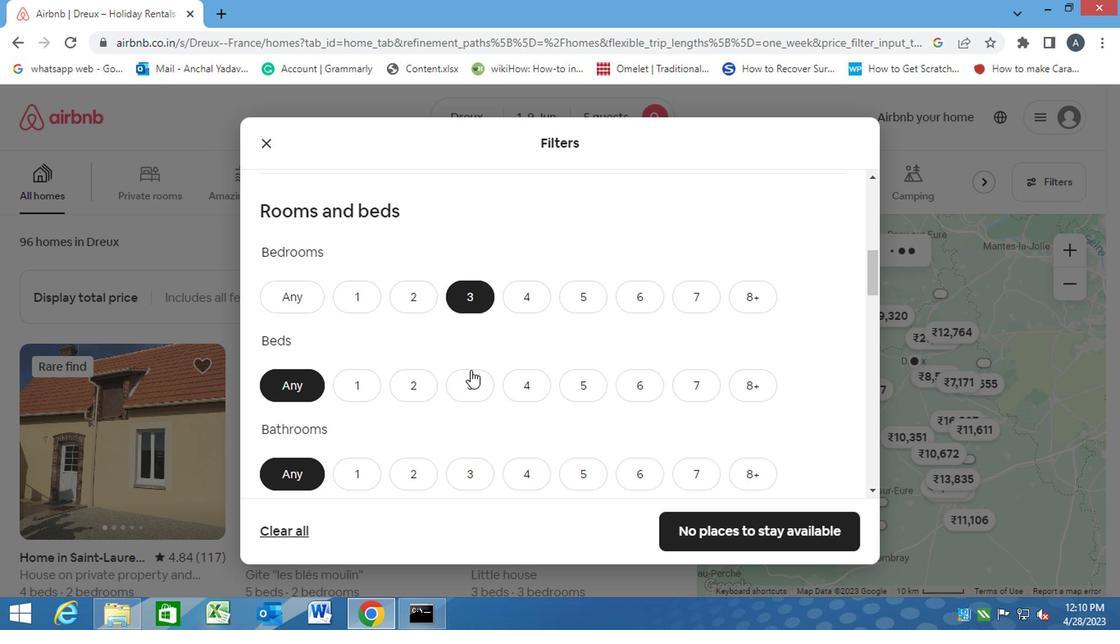 
Action: Mouse pressed left at (469, 374)
Screenshot: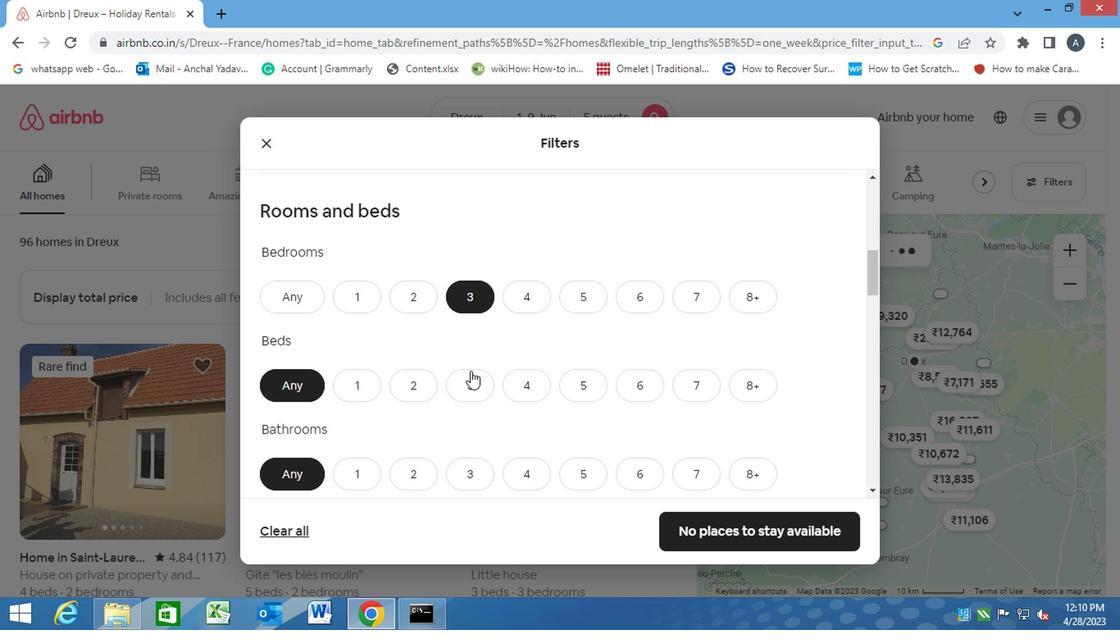 
Action: Mouse moved to (470, 470)
Screenshot: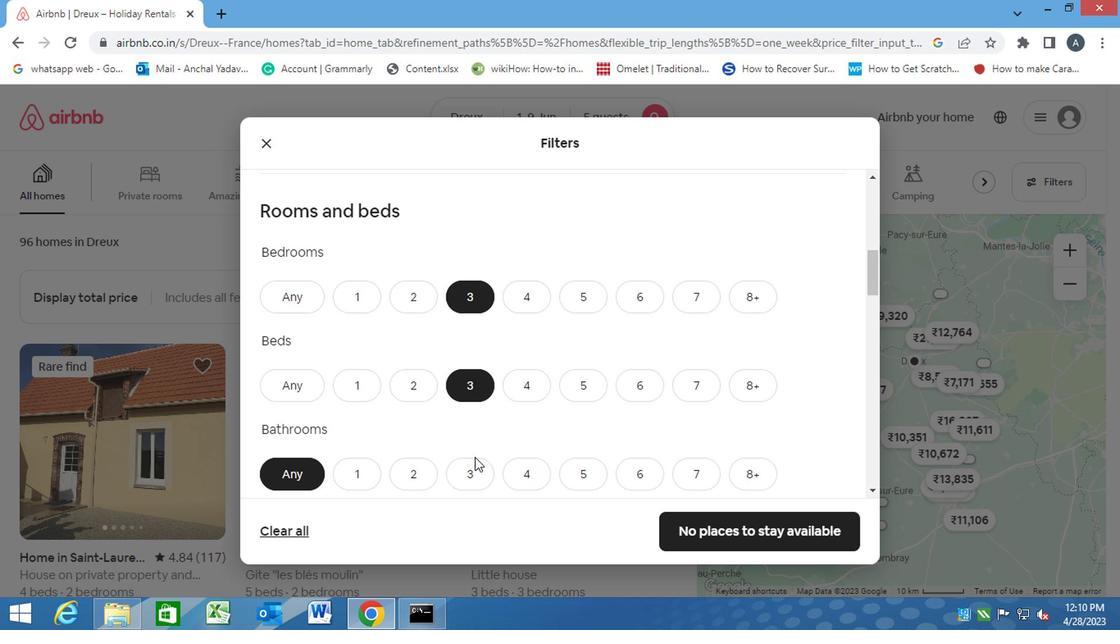 
Action: Mouse pressed left at (470, 470)
Screenshot: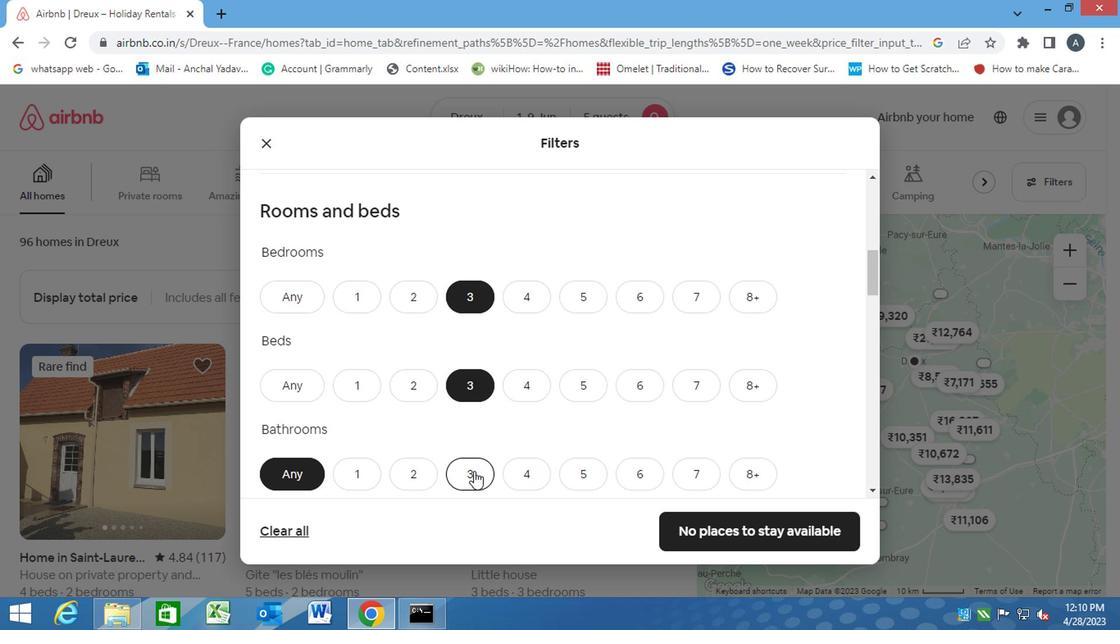 
Action: Mouse scrolled (470, 469) with delta (0, -1)
Screenshot: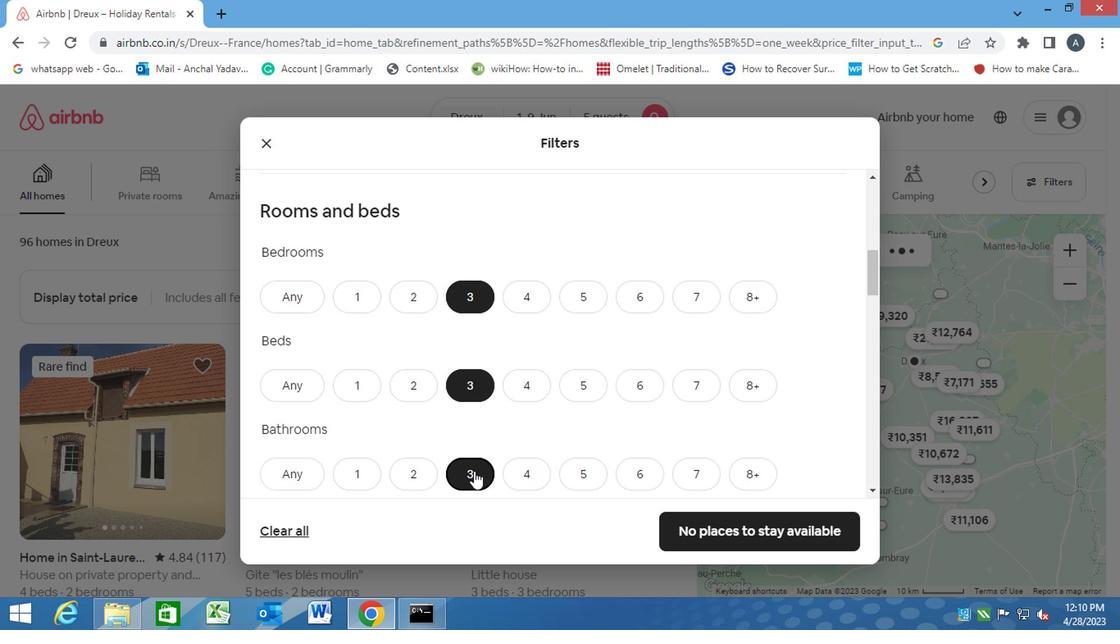 
Action: Mouse scrolled (470, 469) with delta (0, -1)
Screenshot: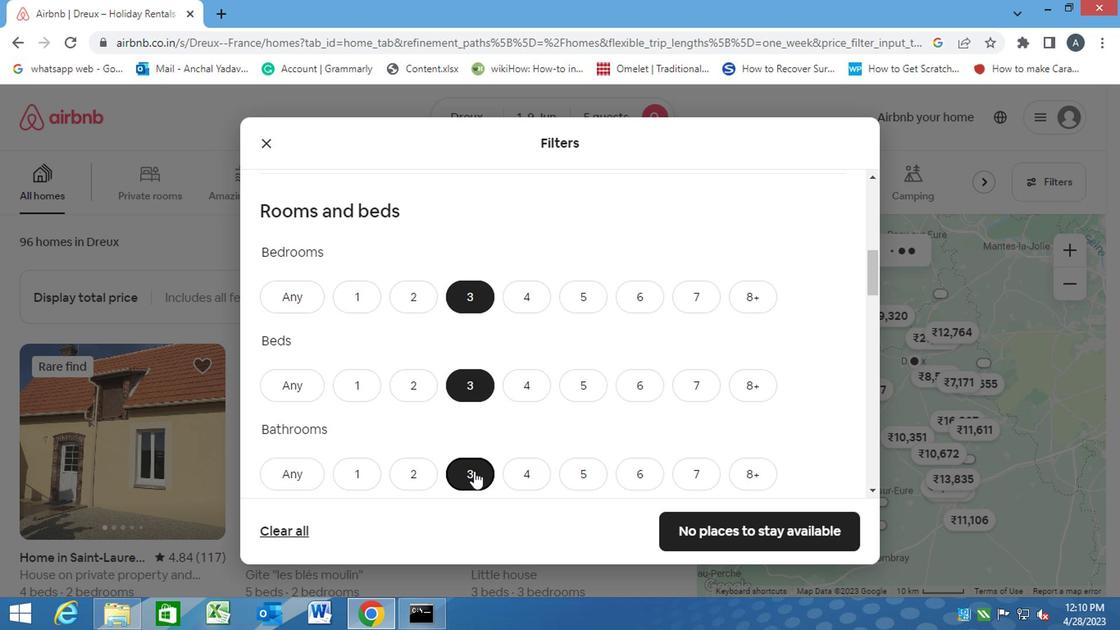 
Action: Mouse scrolled (470, 469) with delta (0, -1)
Screenshot: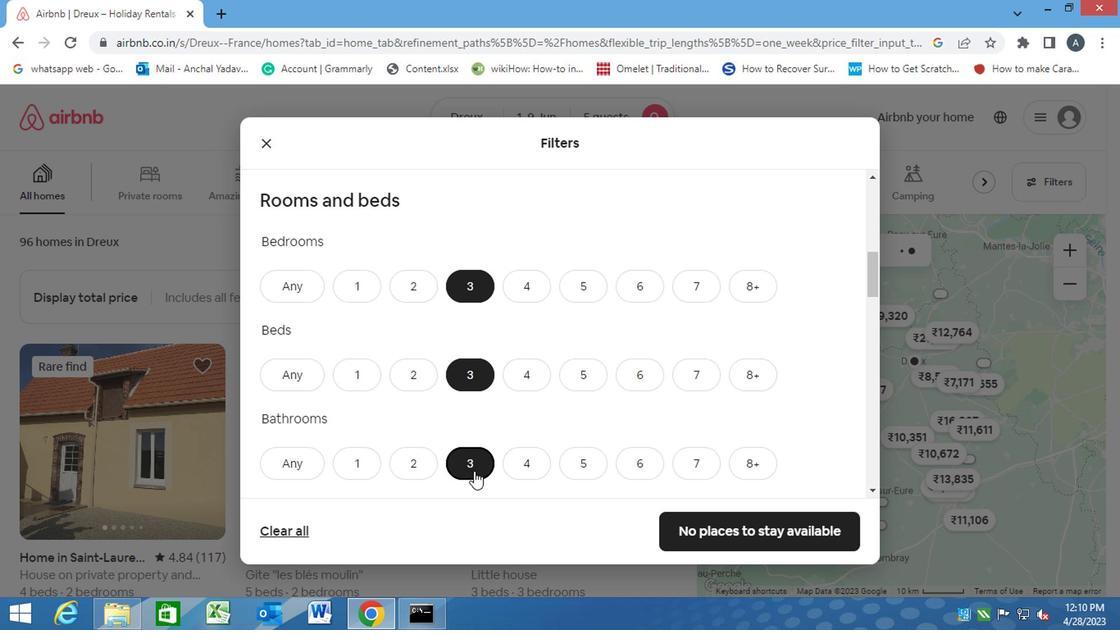 
Action: Mouse moved to (352, 397)
Screenshot: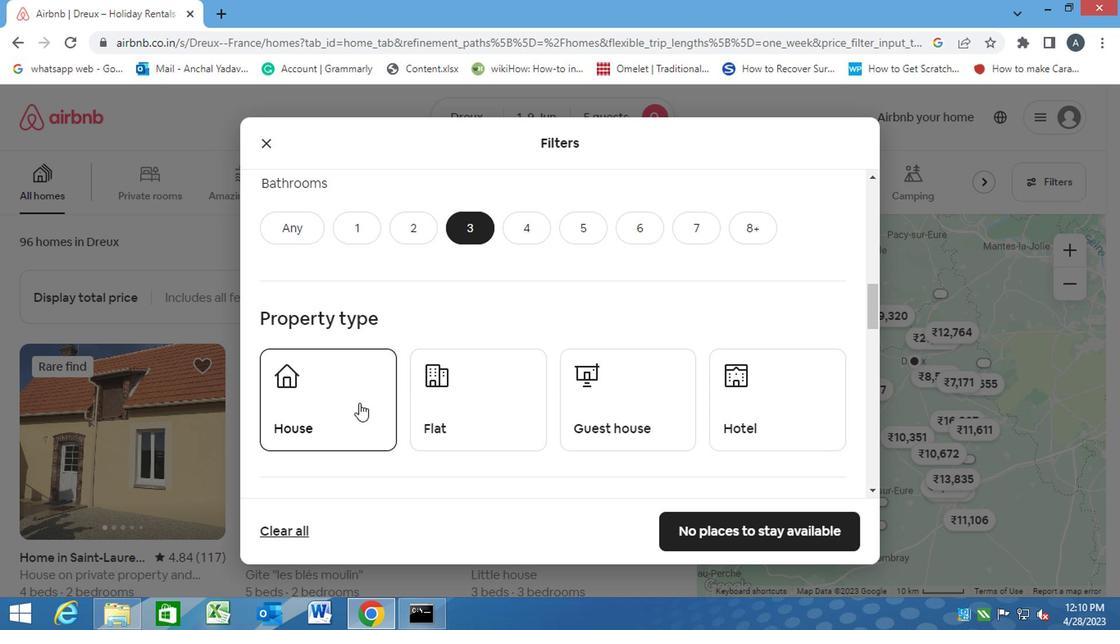 
Action: Mouse pressed left at (352, 397)
Screenshot: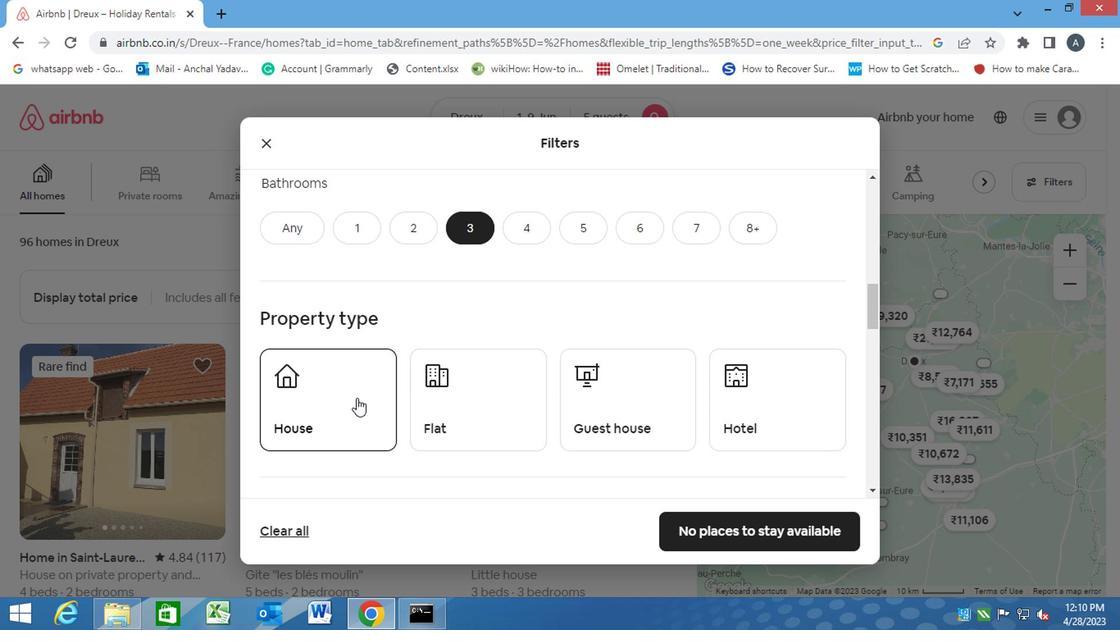 
Action: Mouse moved to (502, 397)
Screenshot: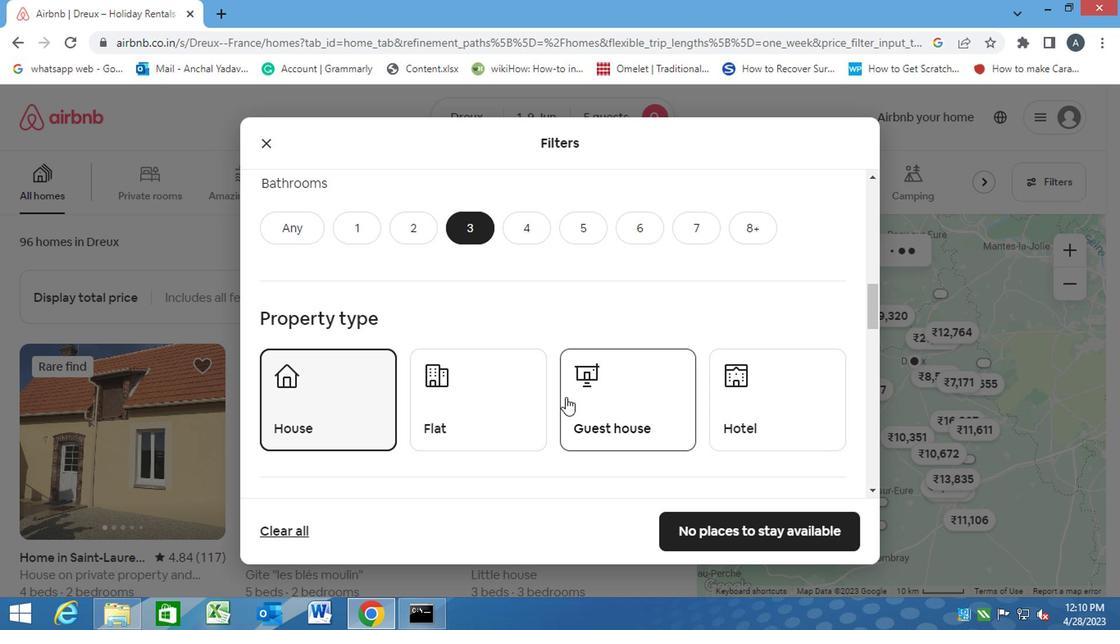 
Action: Mouse pressed left at (502, 397)
Screenshot: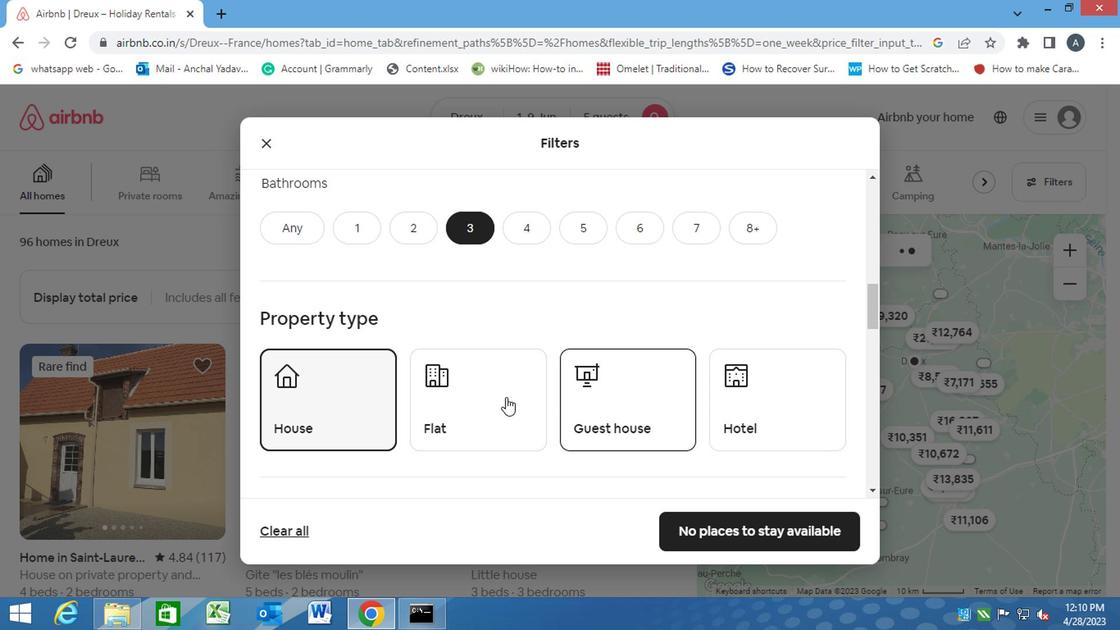 
Action: Mouse moved to (595, 389)
Screenshot: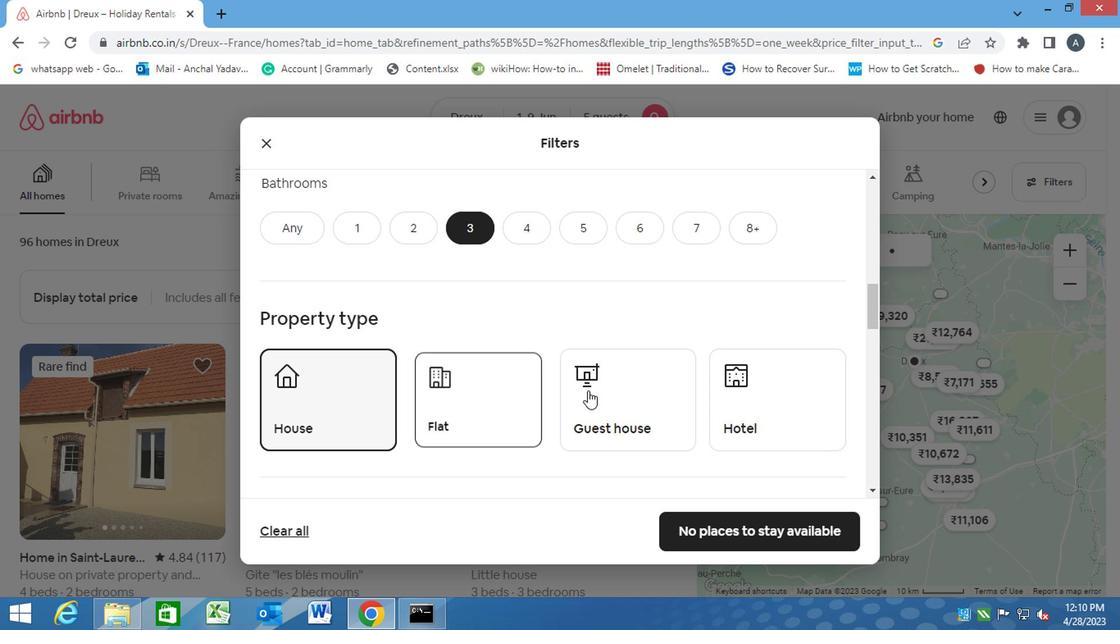 
Action: Mouse pressed left at (595, 389)
Screenshot: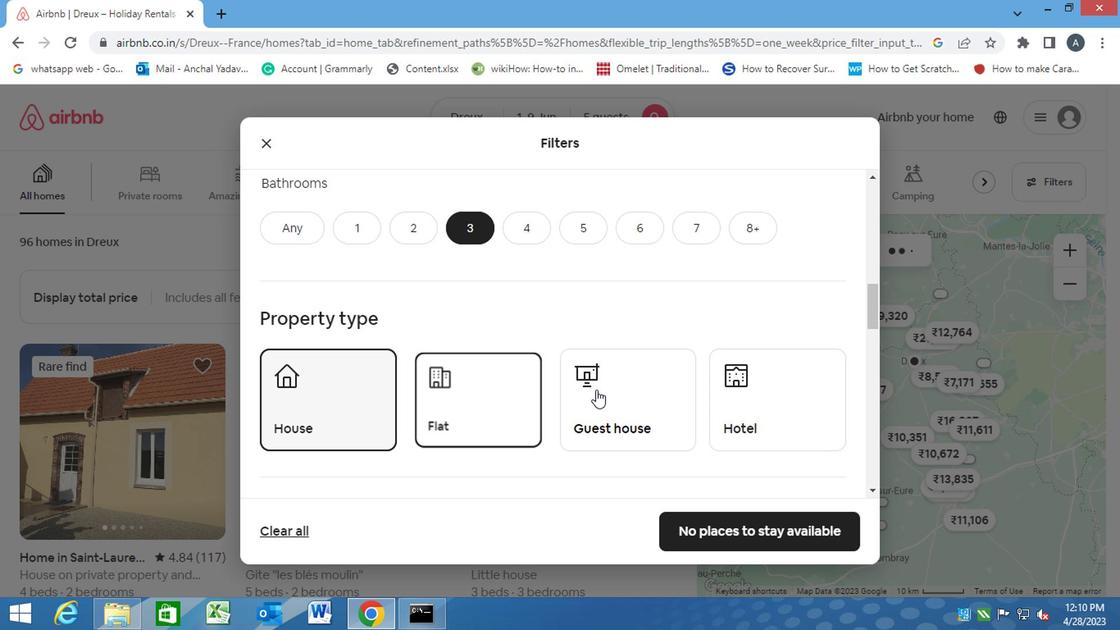 
Action: Mouse moved to (490, 455)
Screenshot: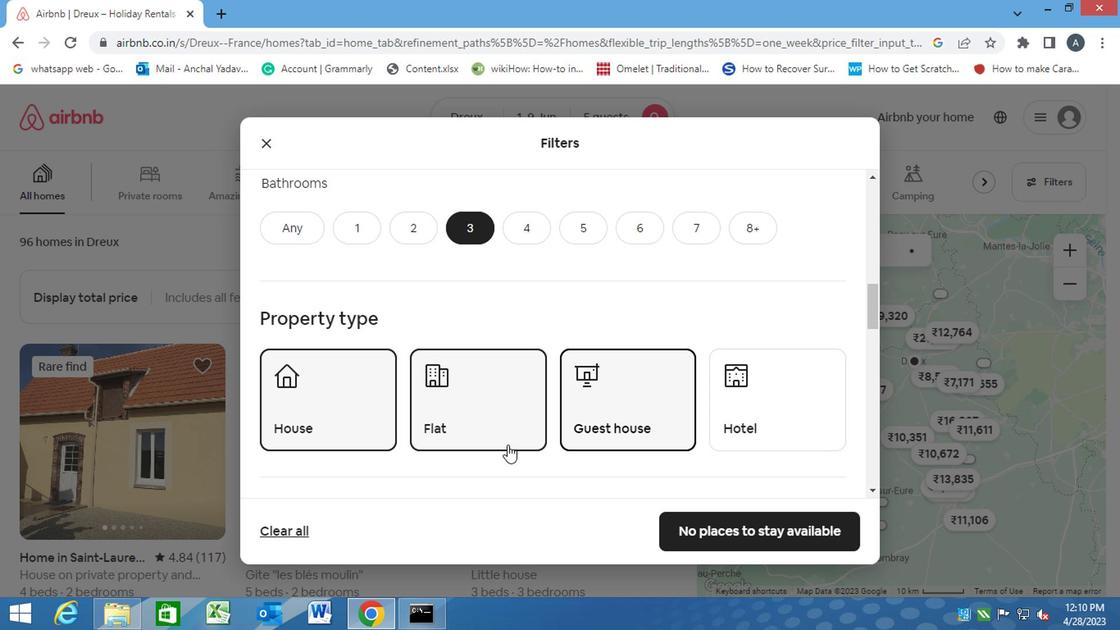 
Action: Mouse scrolled (490, 454) with delta (0, 0)
Screenshot: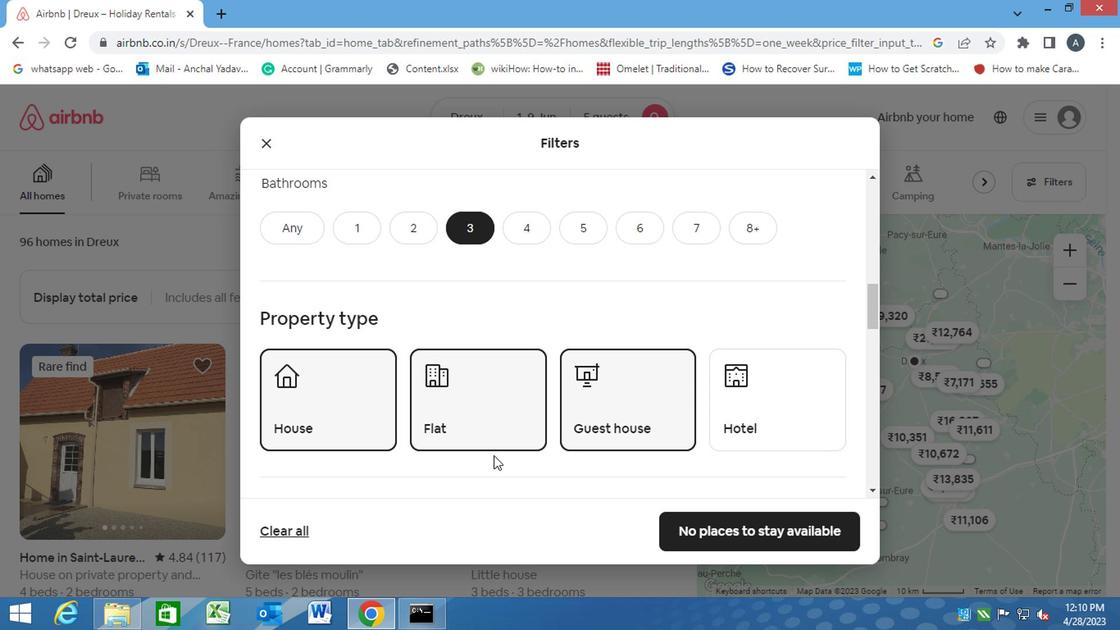 
Action: Mouse scrolled (490, 454) with delta (0, 0)
Screenshot: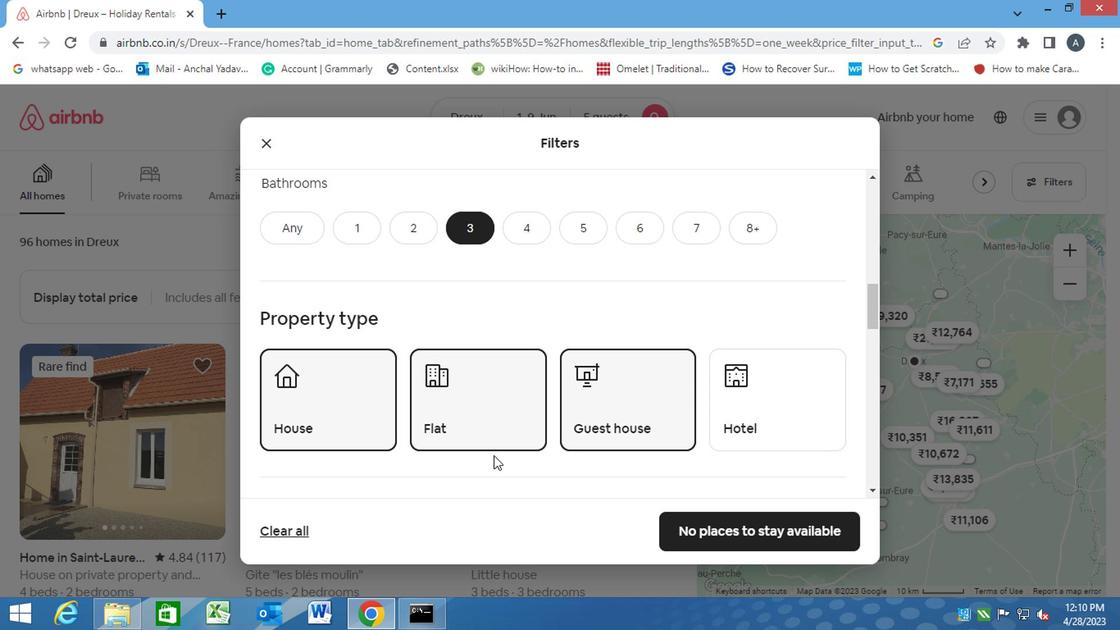 
Action: Mouse scrolled (490, 454) with delta (0, 0)
Screenshot: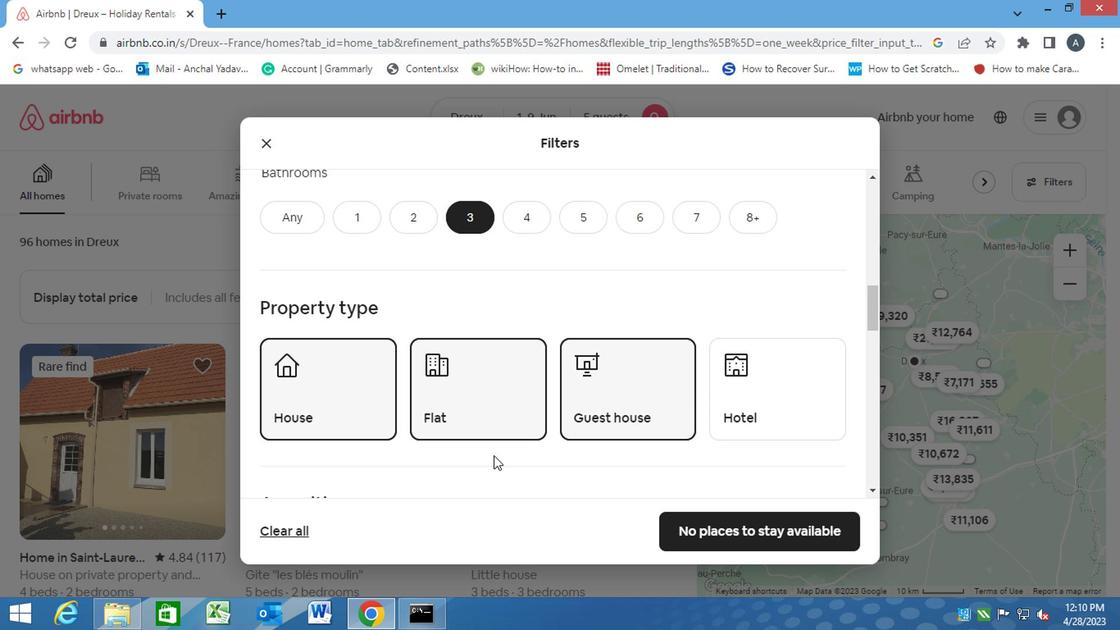 
Action: Mouse scrolled (490, 454) with delta (0, 0)
Screenshot: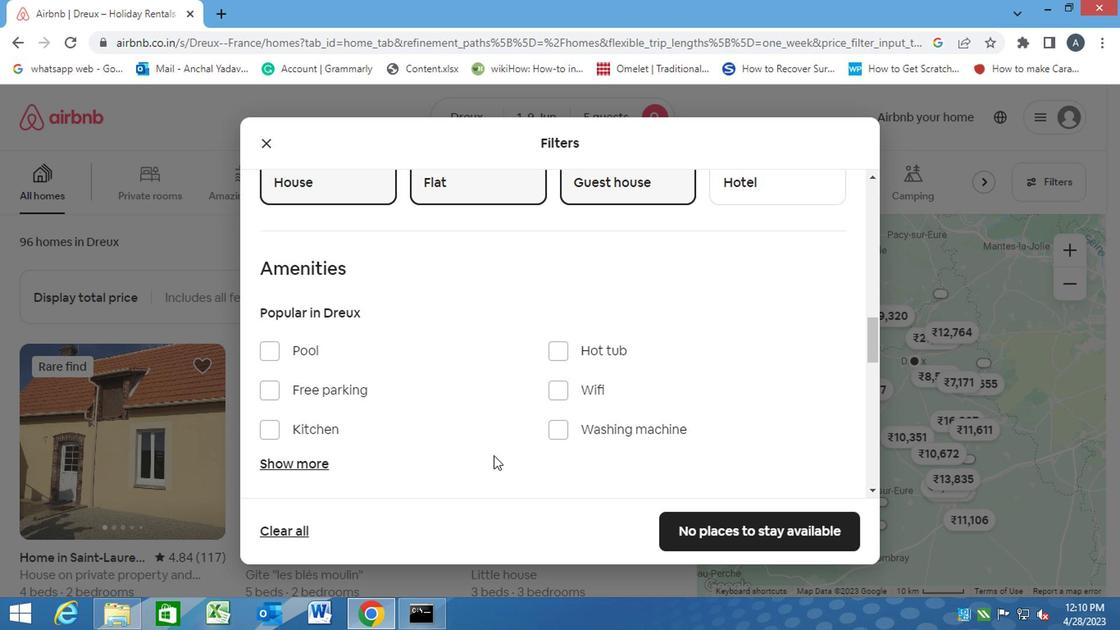 
Action: Mouse scrolled (490, 454) with delta (0, 0)
Screenshot: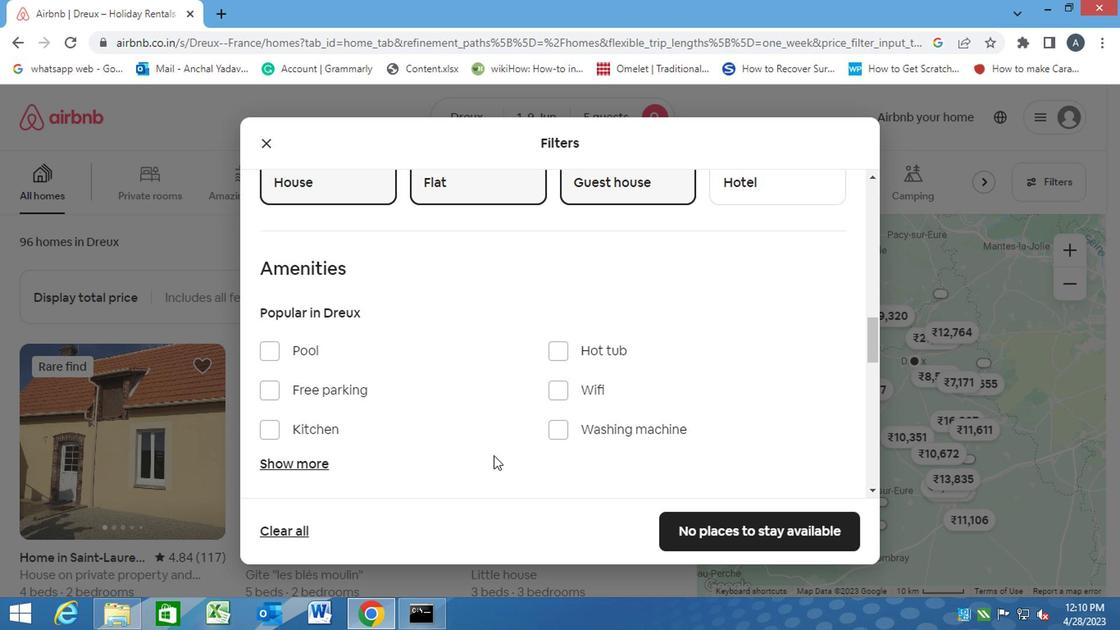 
Action: Mouse scrolled (490, 454) with delta (0, 0)
Screenshot: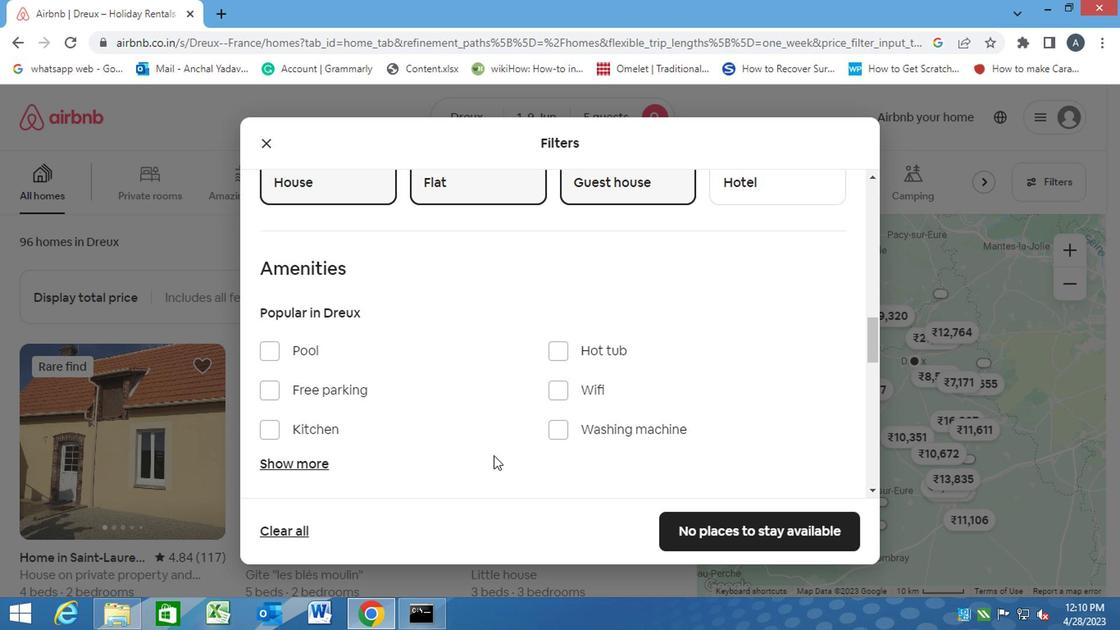 
Action: Mouse moved to (791, 405)
Screenshot: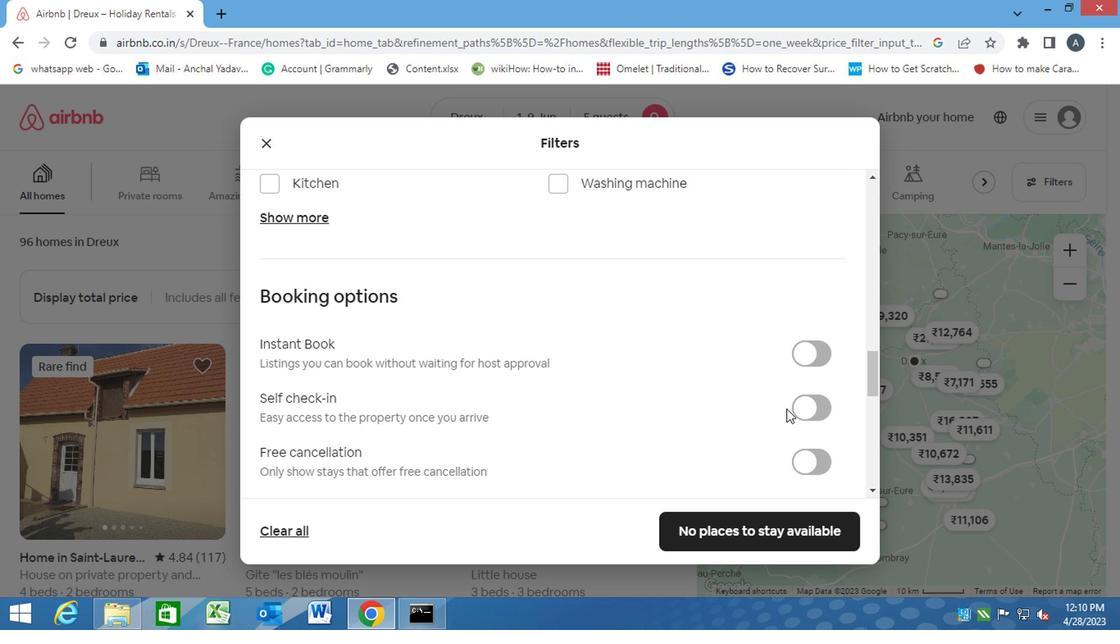 
Action: Mouse pressed left at (791, 405)
Screenshot: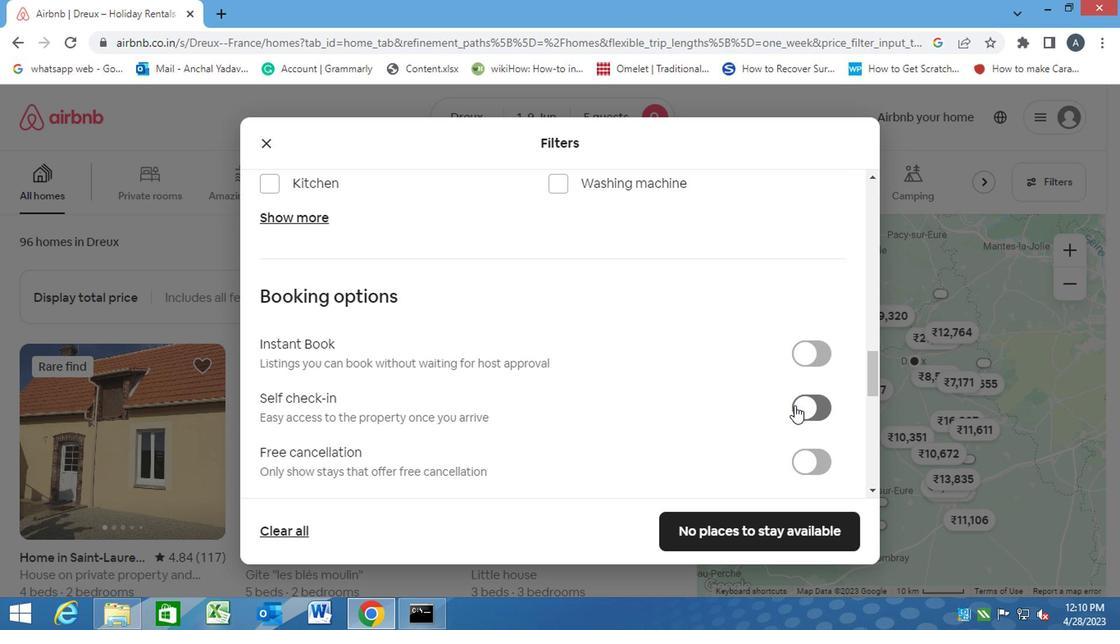 
Action: Mouse moved to (560, 464)
Screenshot: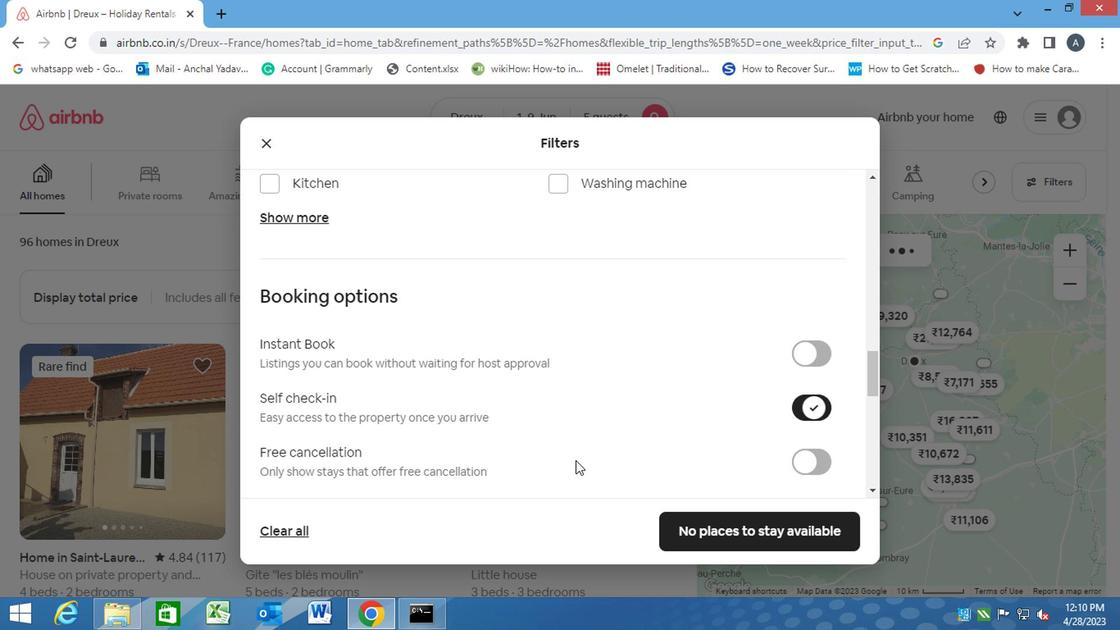 
Action: Mouse scrolled (560, 464) with delta (0, 0)
Screenshot: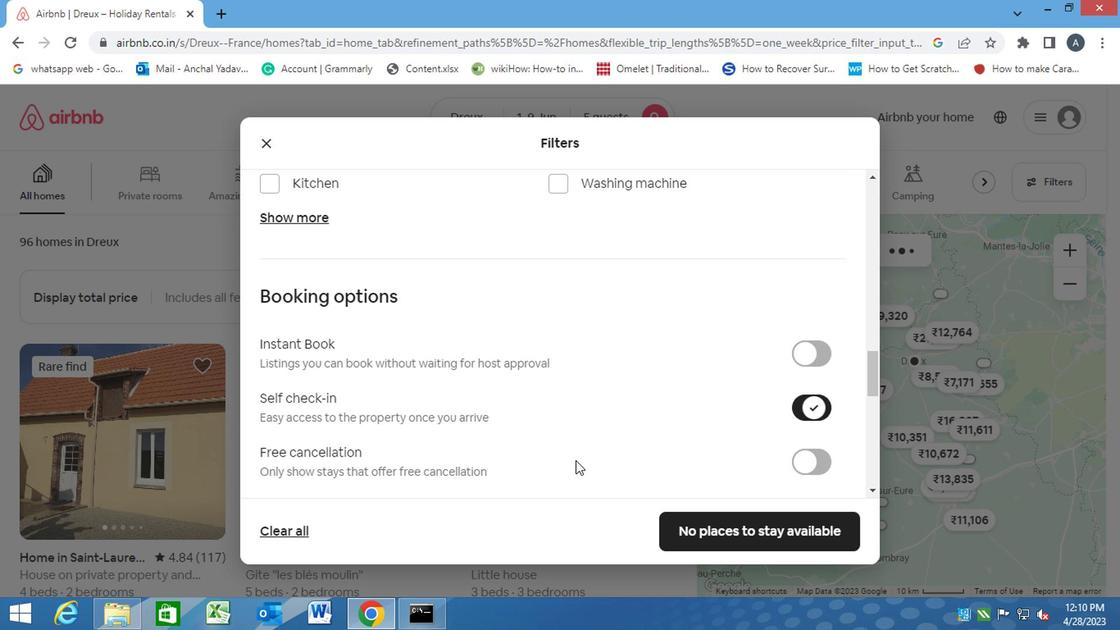
Action: Mouse moved to (560, 465)
Screenshot: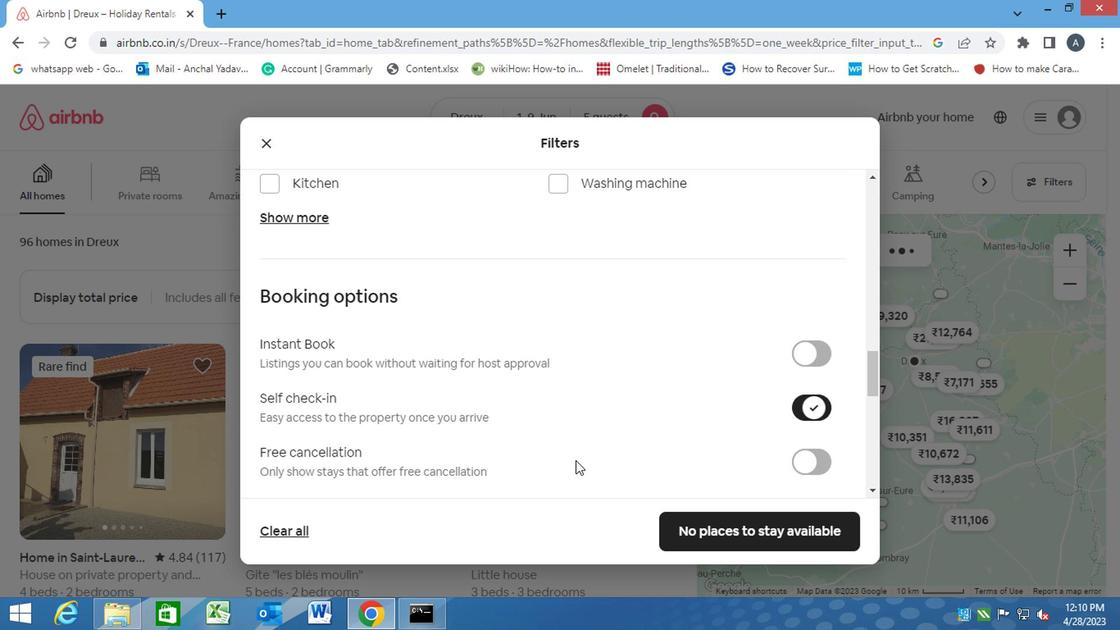 
Action: Mouse scrolled (560, 464) with delta (0, 0)
Screenshot: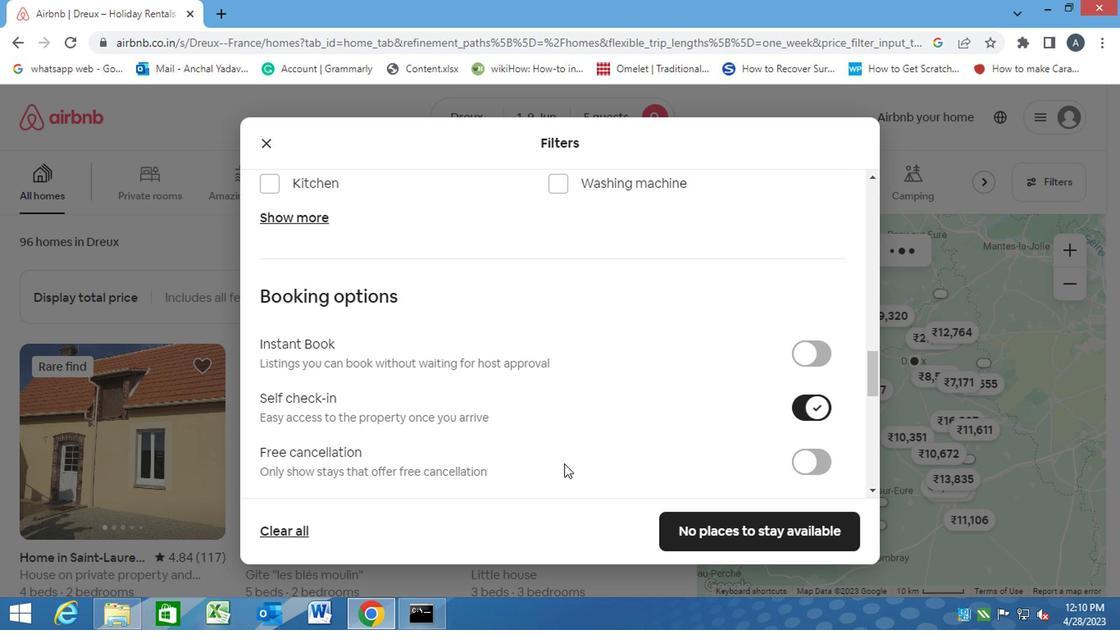 
Action: Mouse moved to (558, 465)
Screenshot: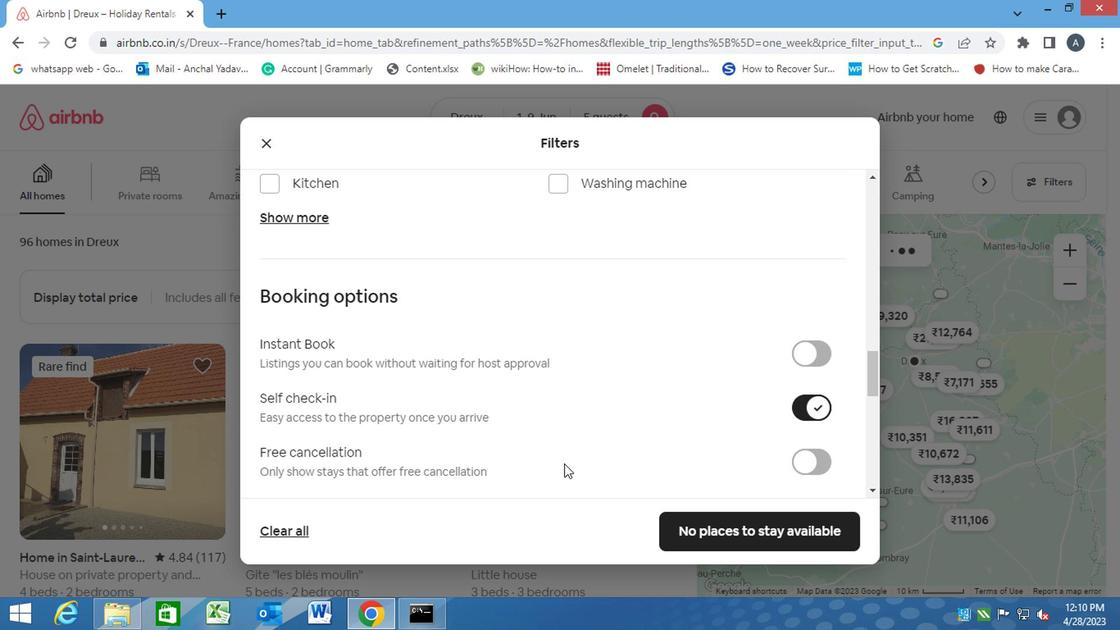 
Action: Mouse scrolled (558, 464) with delta (0, 0)
Screenshot: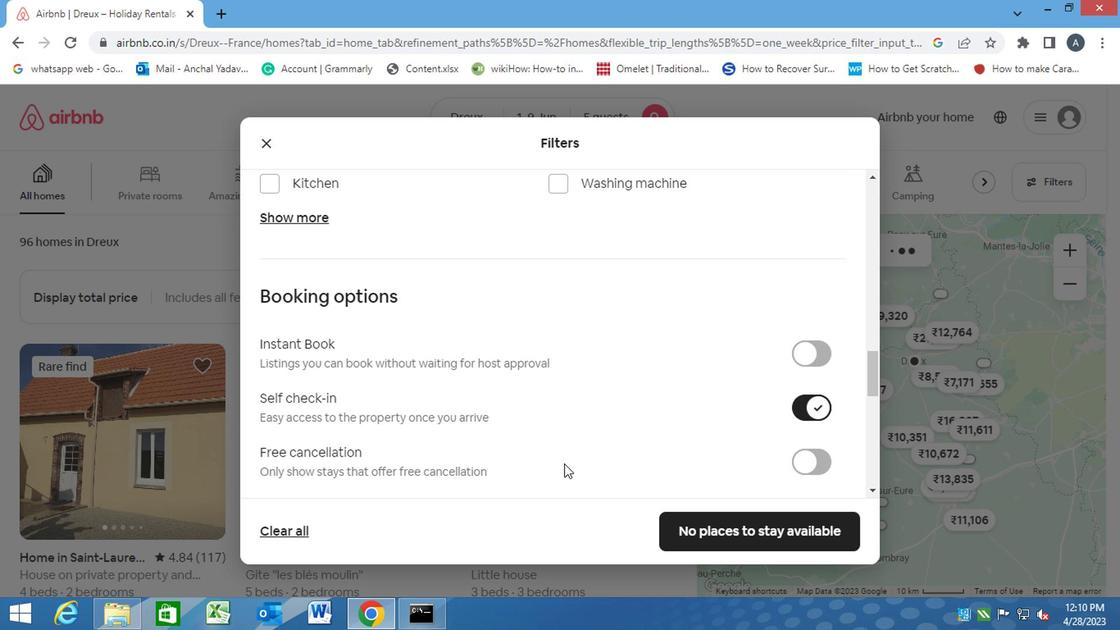 
Action: Mouse scrolled (558, 464) with delta (0, 0)
Screenshot: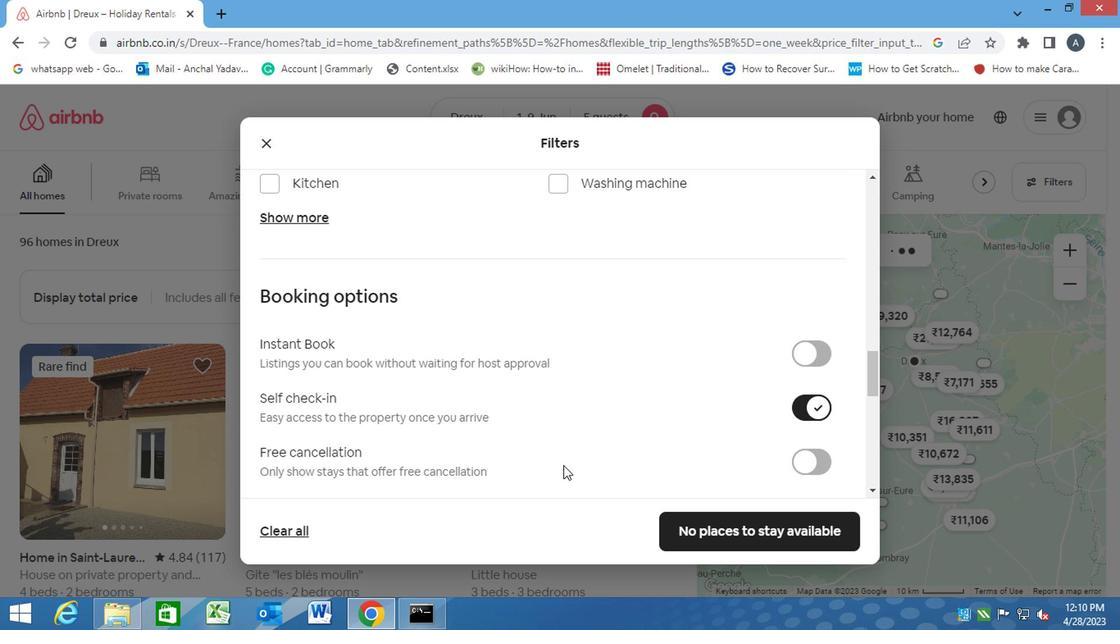 
Action: Mouse moved to (554, 466)
Screenshot: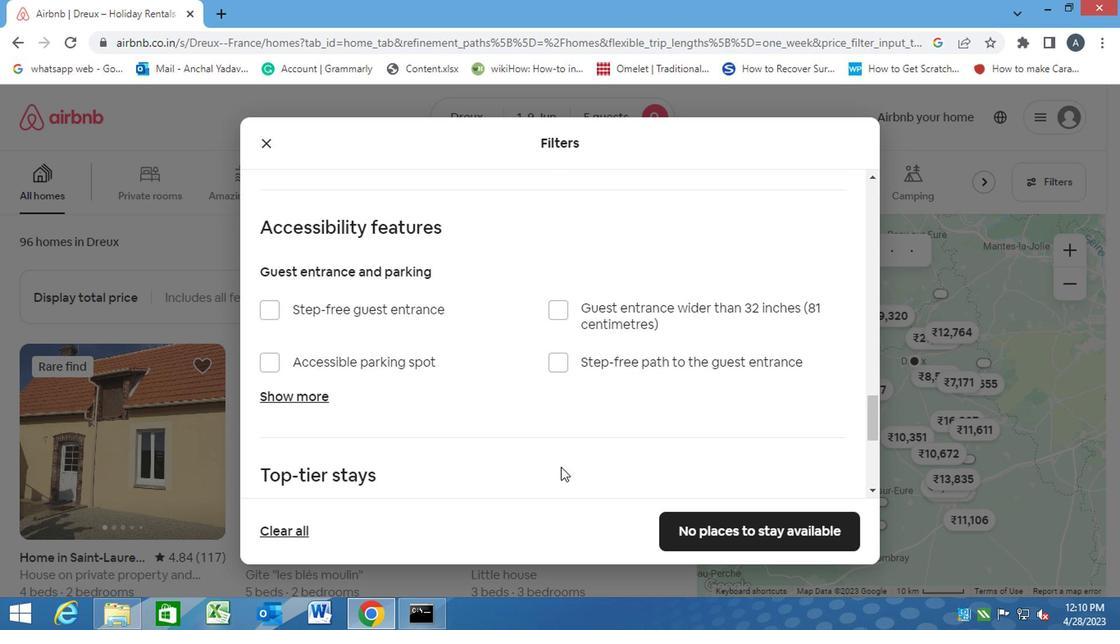 
Action: Mouse scrolled (554, 465) with delta (0, -1)
Screenshot: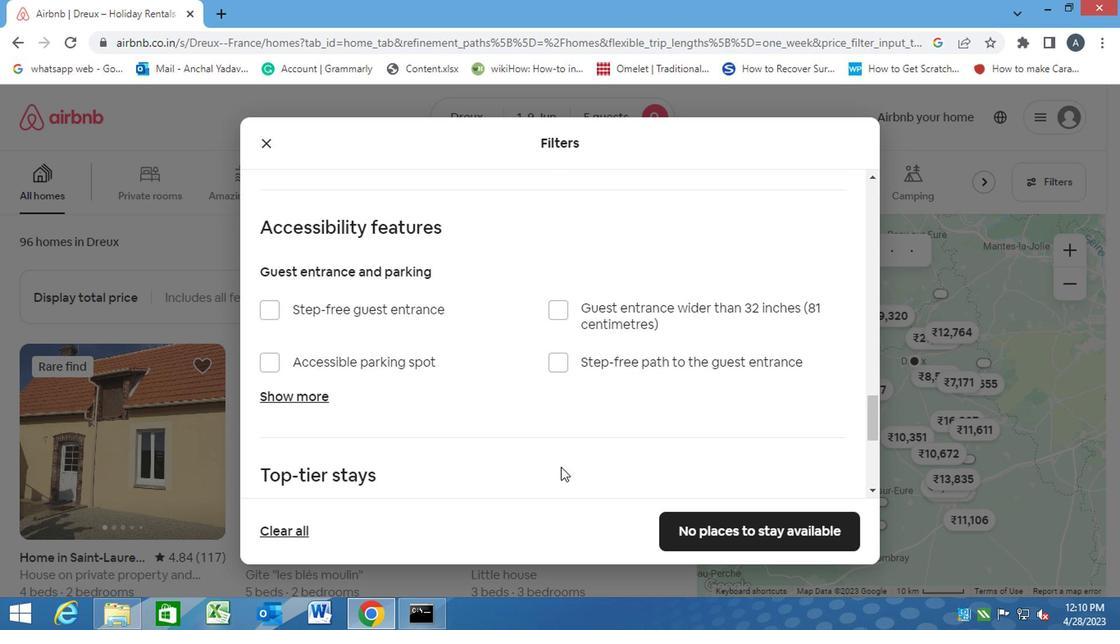 
Action: Mouse moved to (553, 466)
Screenshot: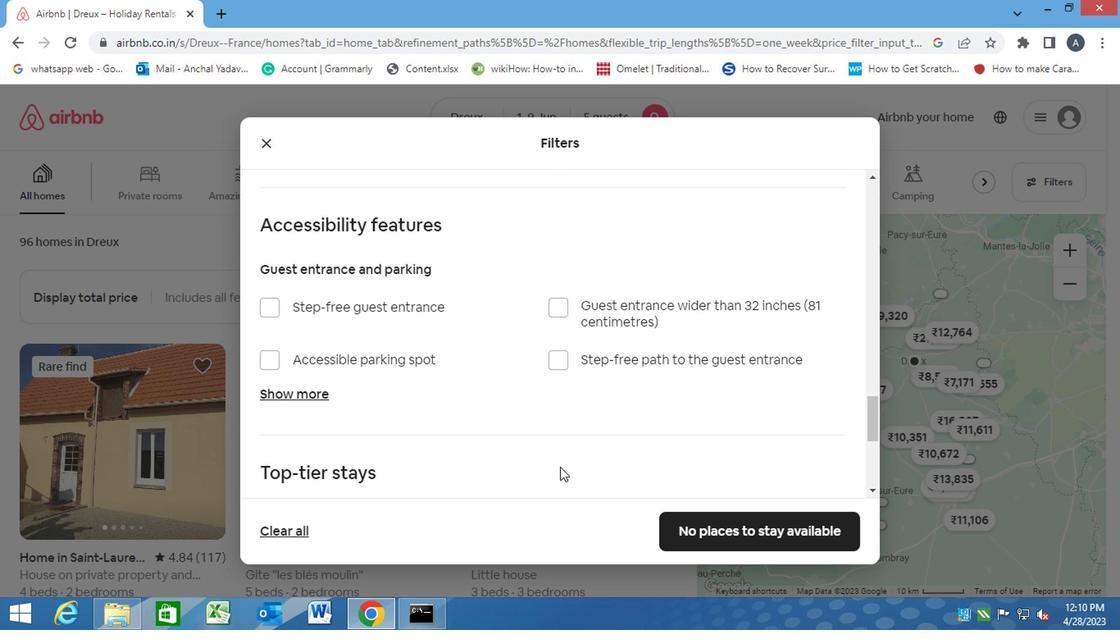 
Action: Mouse scrolled (553, 465) with delta (0, -1)
Screenshot: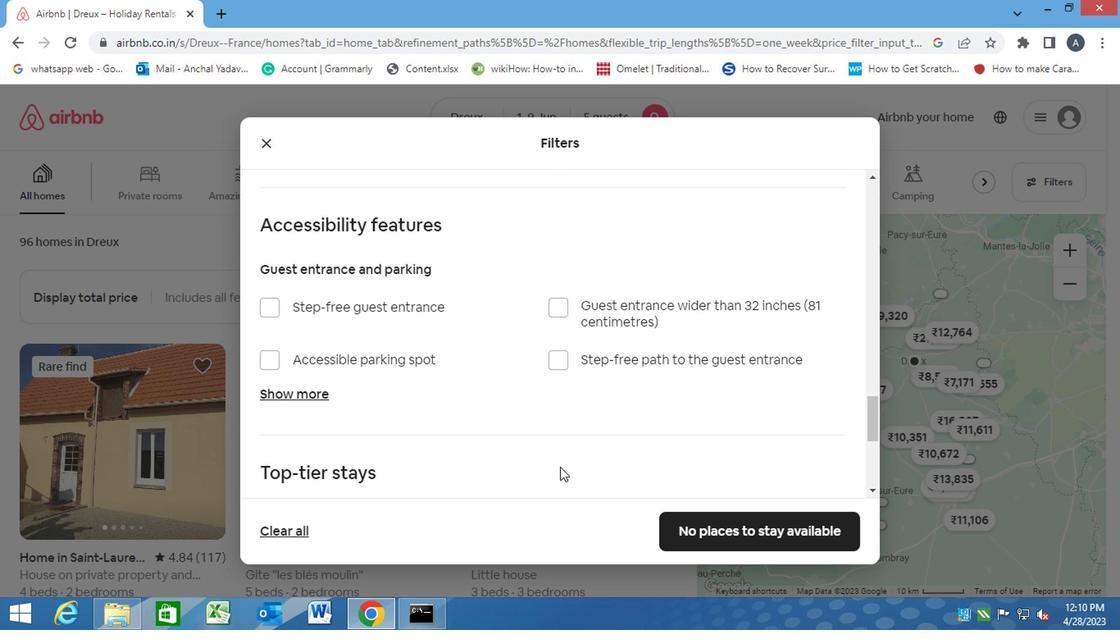 
Action: Mouse moved to (551, 467)
Screenshot: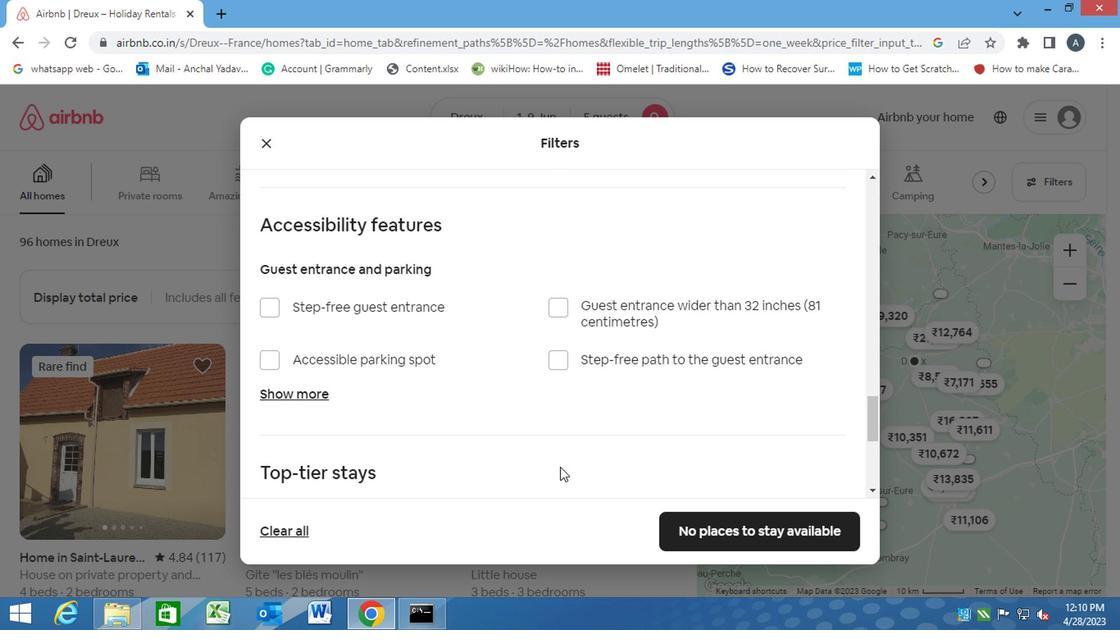 
Action: Mouse scrolled (551, 466) with delta (0, 0)
Screenshot: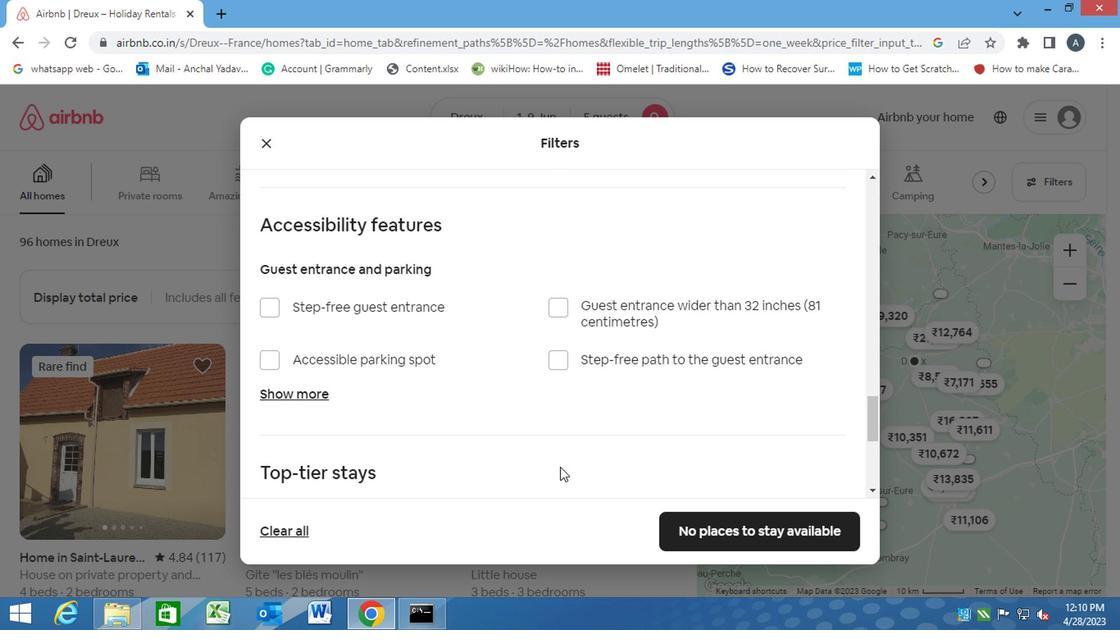 
Action: Mouse moved to (276, 446)
Screenshot: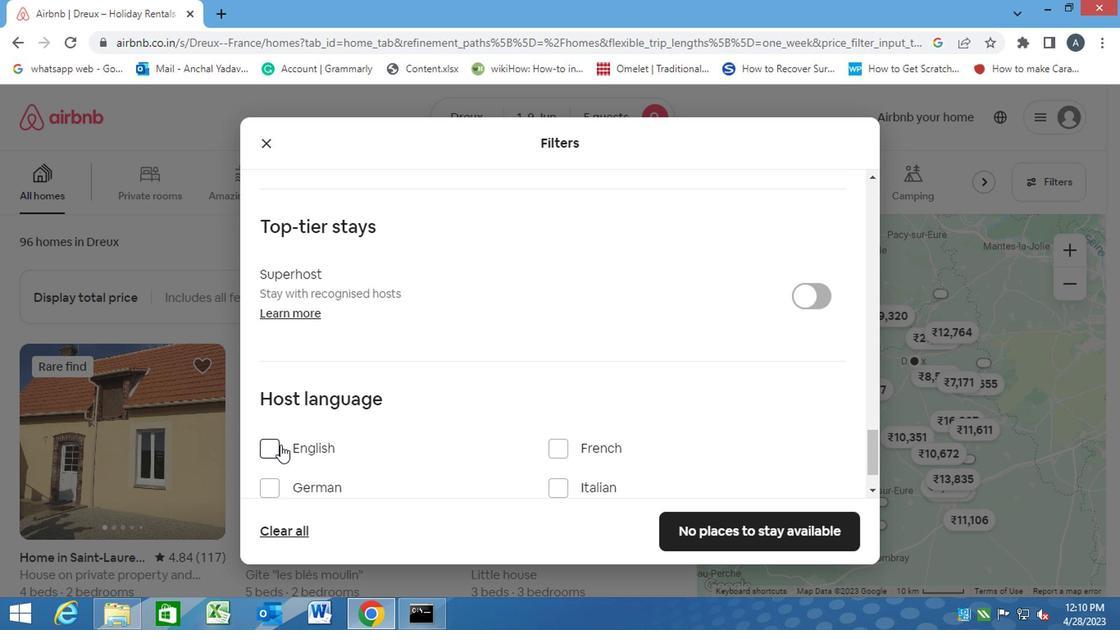
Action: Mouse pressed left at (276, 446)
Screenshot: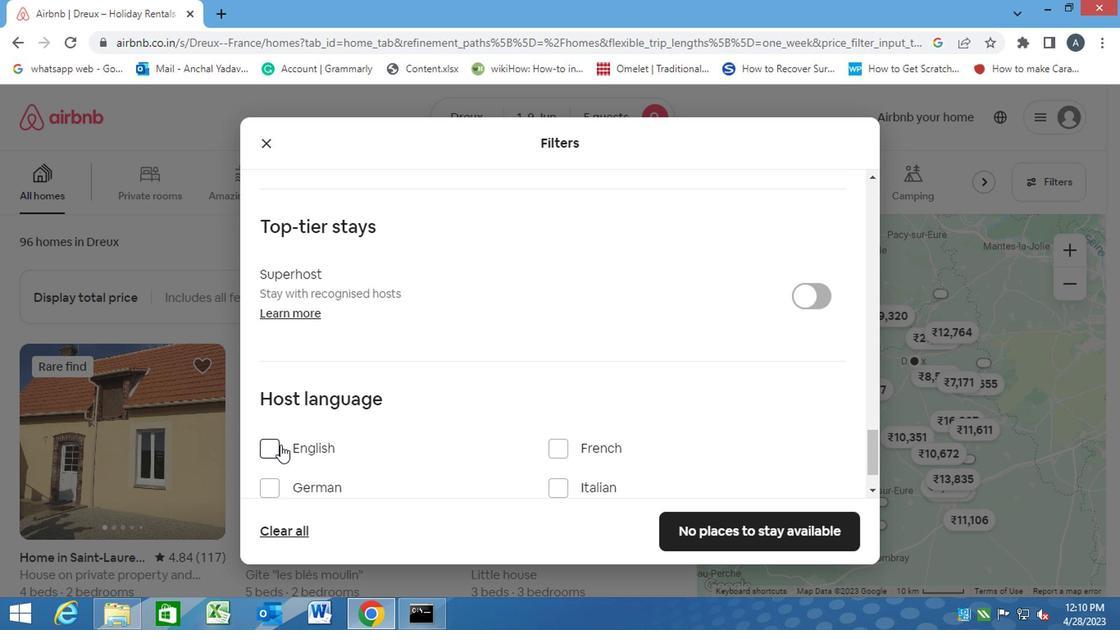 
Action: Mouse moved to (688, 534)
Screenshot: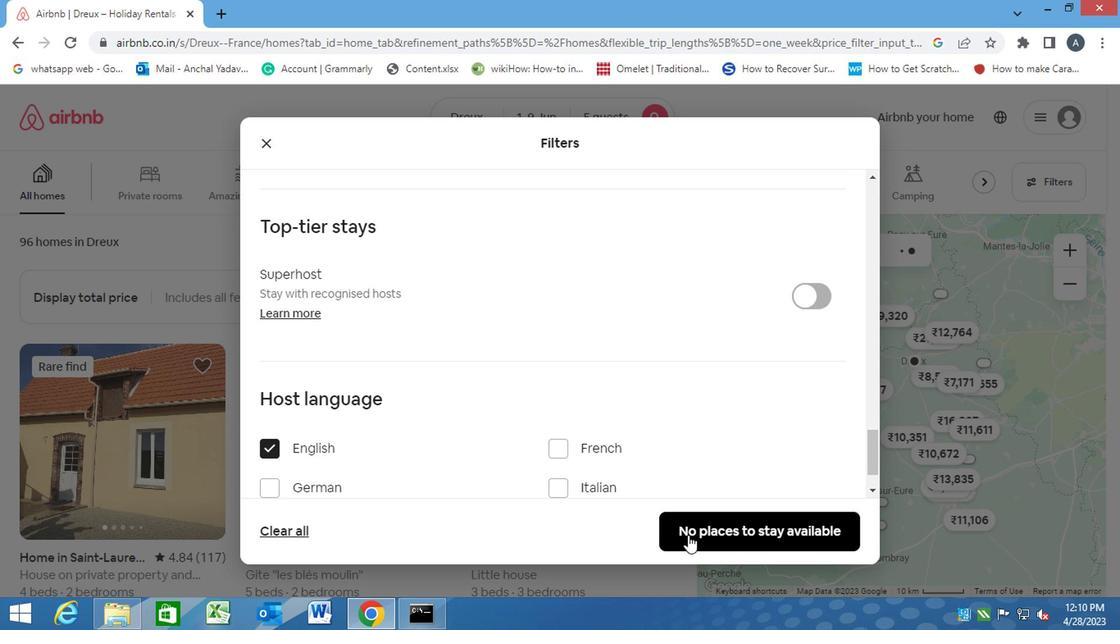 
Action: Mouse pressed left at (688, 534)
Screenshot: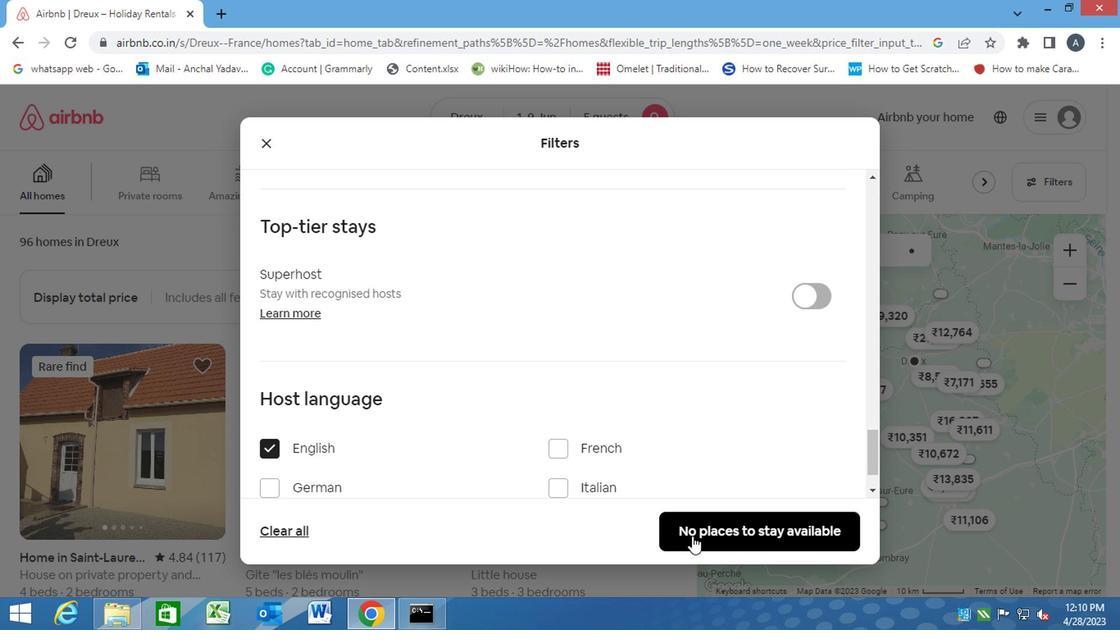 
Action: Mouse moved to (690, 526)
Screenshot: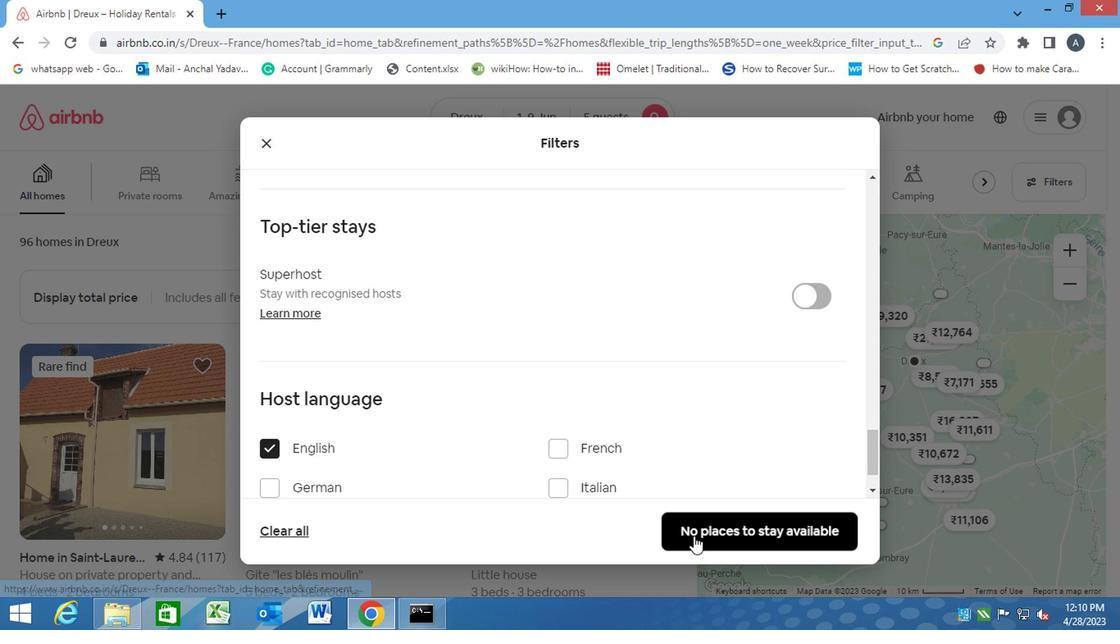 
